 Task: For heading Use EB Garamond with yellow colour & bold.  font size for heading18,  'Change the font style of data to'EB Garamond and font size to 9,  Change the alignment of both headline & data to Align center.  In the sheet  BudgetPlan analysisbook
Action: Mouse moved to (51, 128)
Screenshot: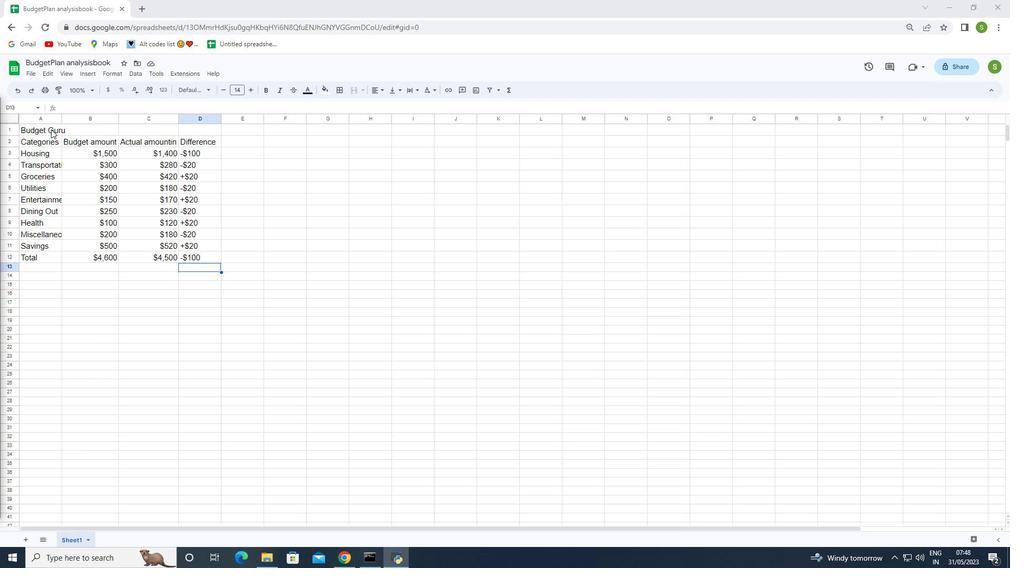 
Action: Mouse pressed left at (51, 128)
Screenshot: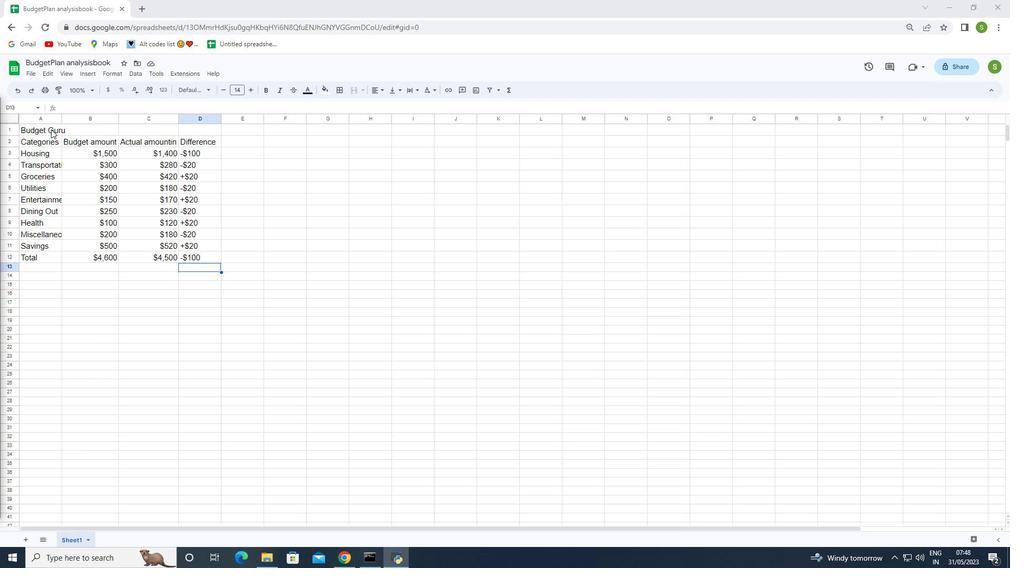 
Action: Mouse moved to (183, 87)
Screenshot: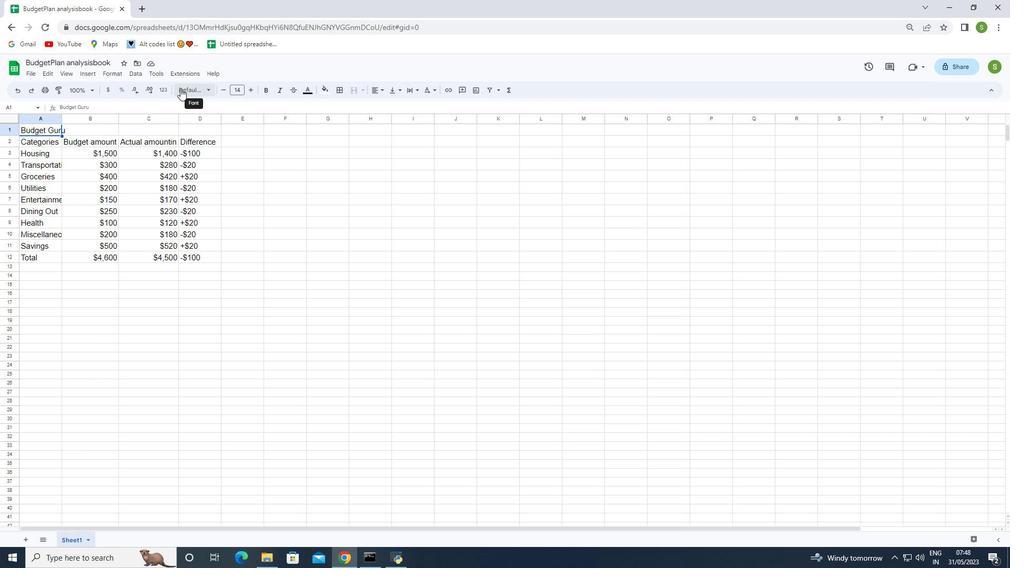 
Action: Mouse pressed left at (183, 87)
Screenshot: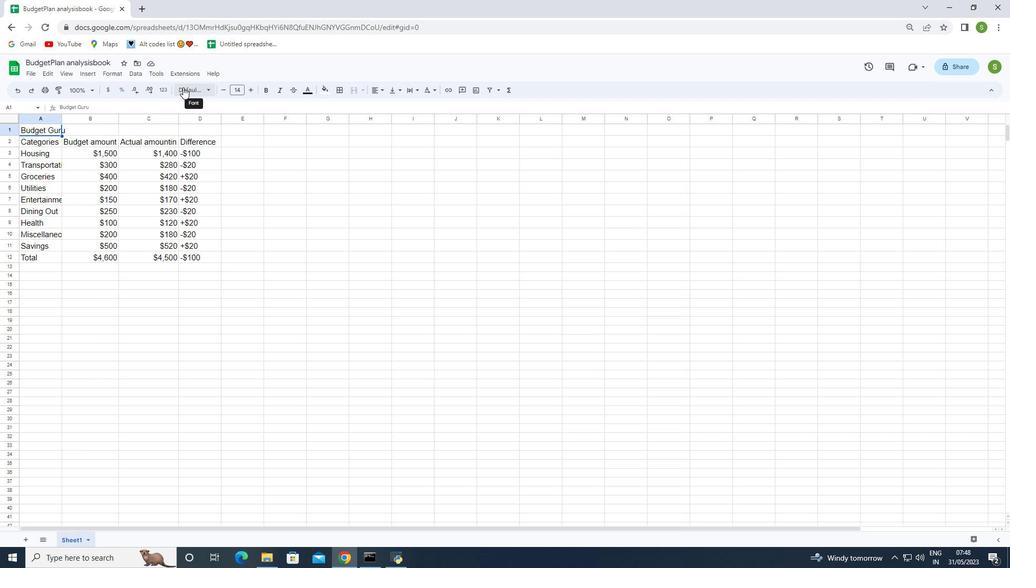 
Action: Mouse moved to (212, 443)
Screenshot: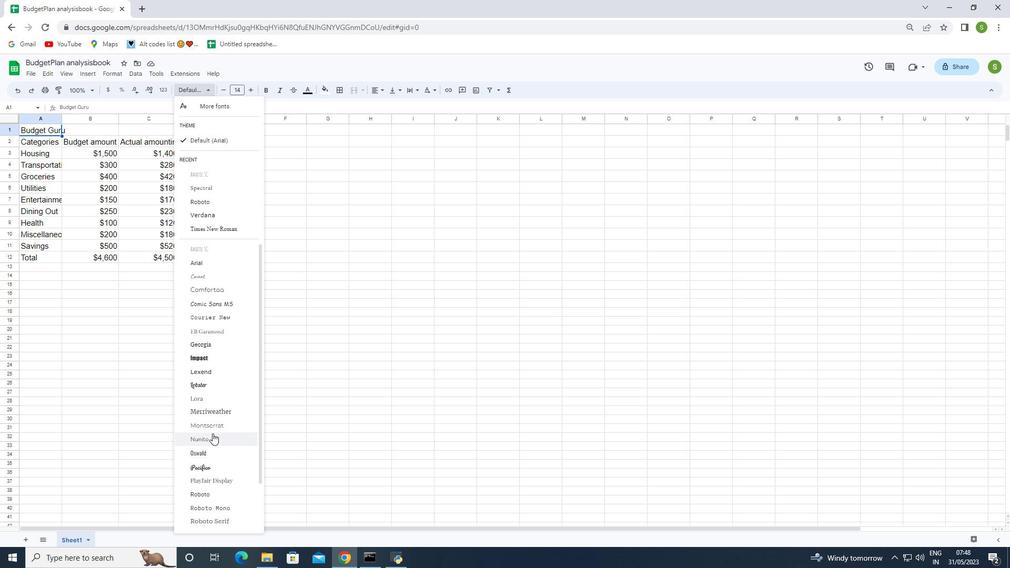 
Action: Mouse scrolled (212, 443) with delta (0, 0)
Screenshot: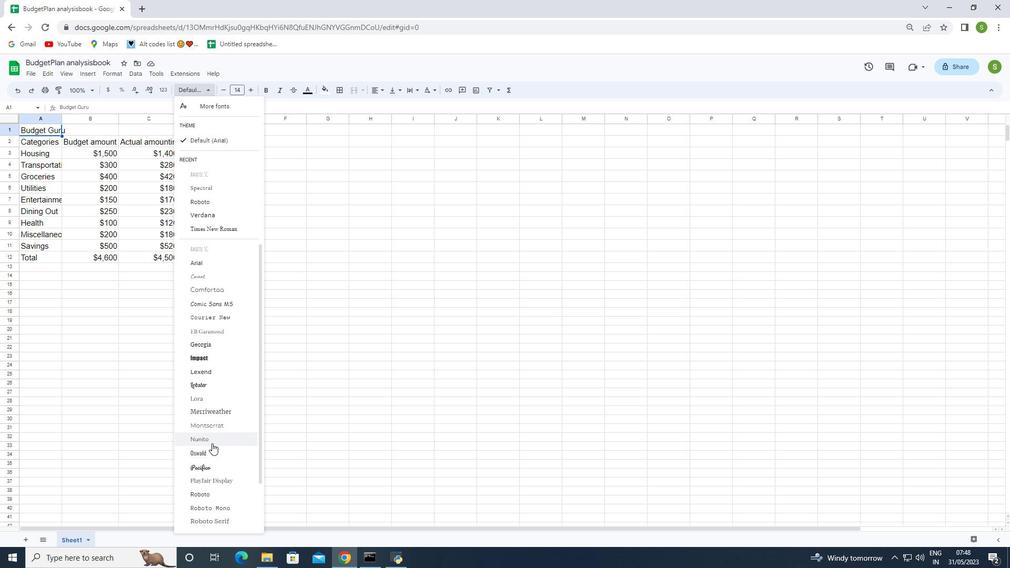 
Action: Mouse scrolled (212, 443) with delta (0, 0)
Screenshot: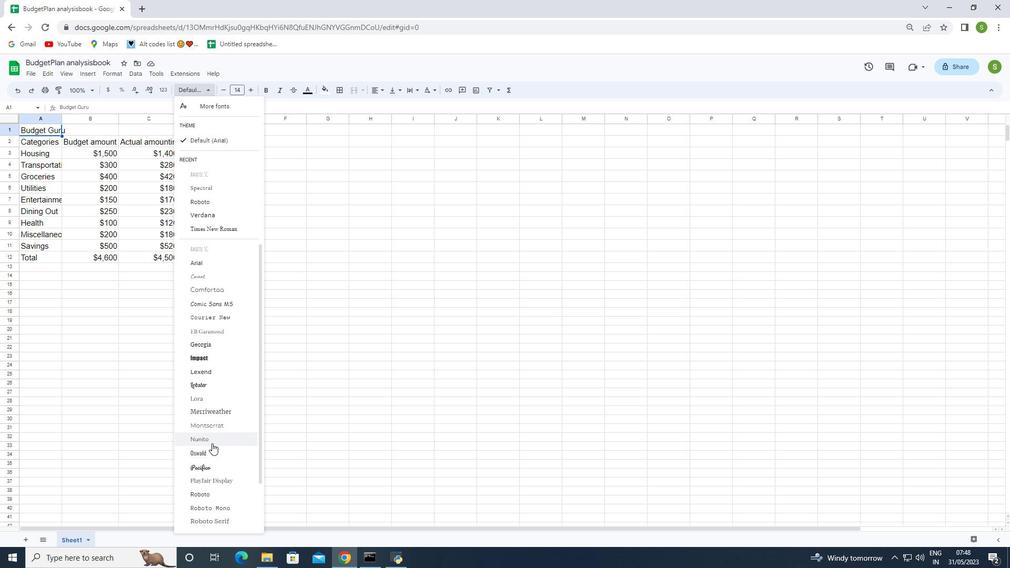 
Action: Mouse scrolled (212, 443) with delta (0, 0)
Screenshot: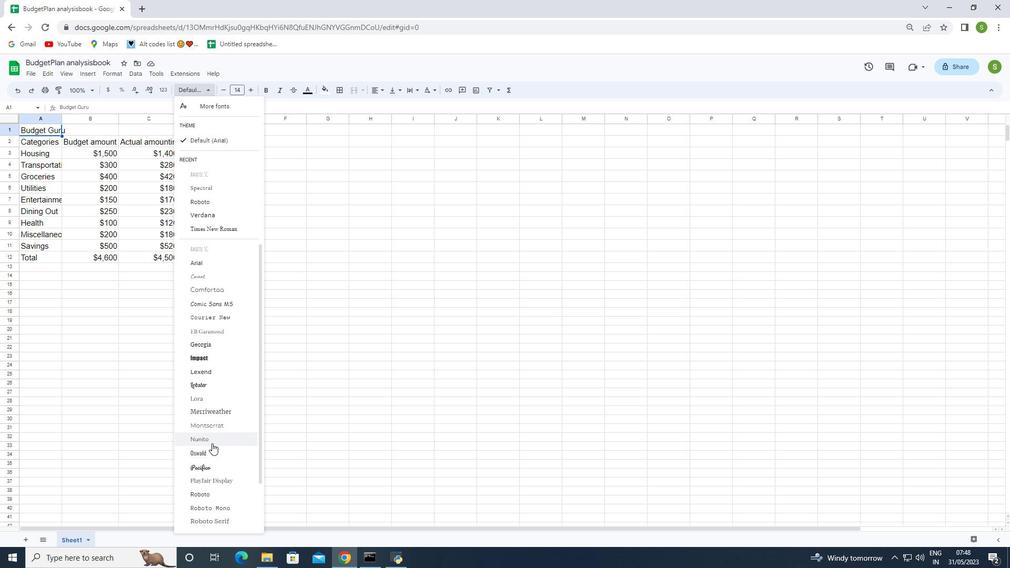 
Action: Mouse scrolled (212, 443) with delta (0, 0)
Screenshot: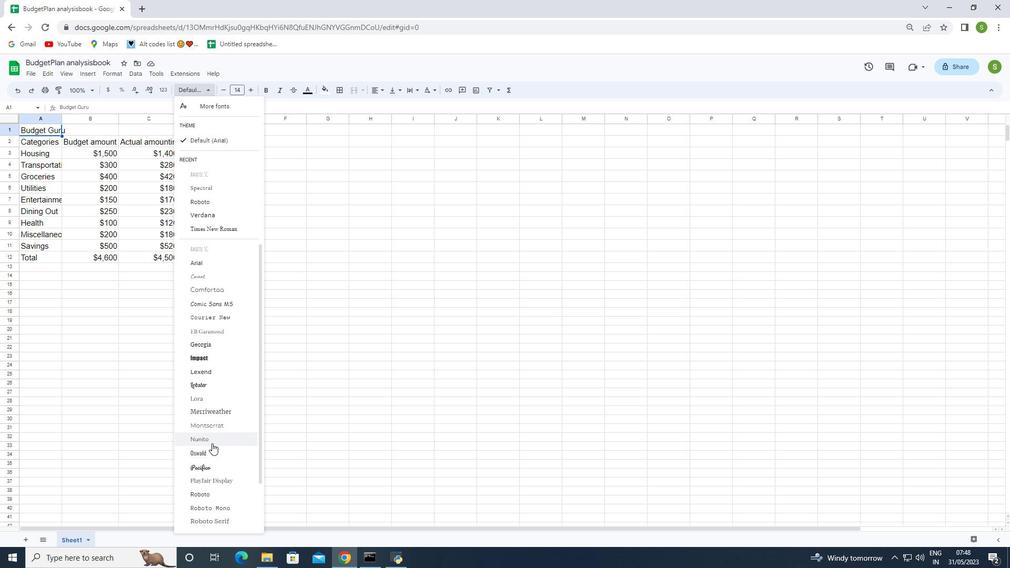 
Action: Mouse scrolled (212, 443) with delta (0, 0)
Screenshot: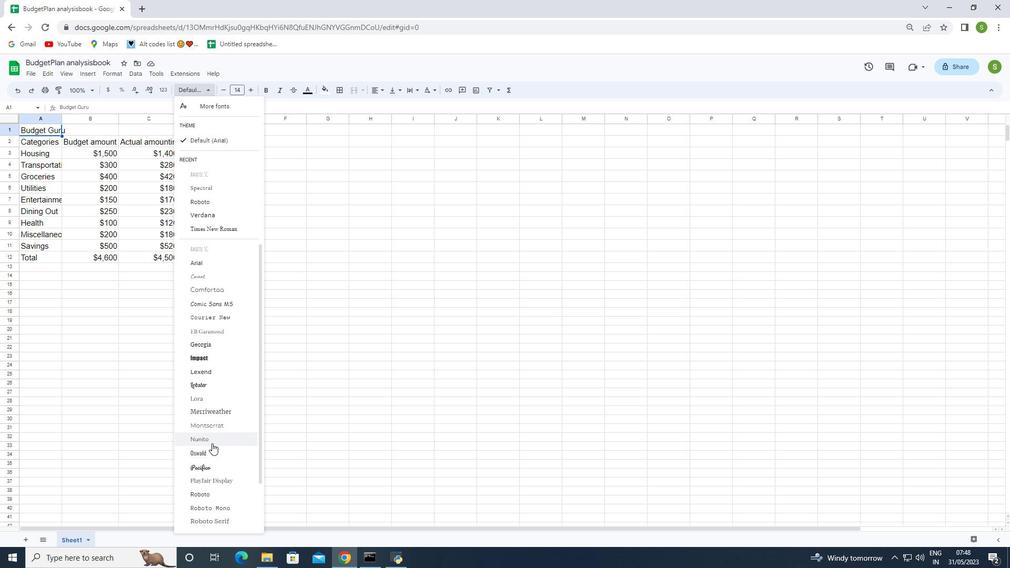 
Action: Mouse scrolled (212, 443) with delta (0, 0)
Screenshot: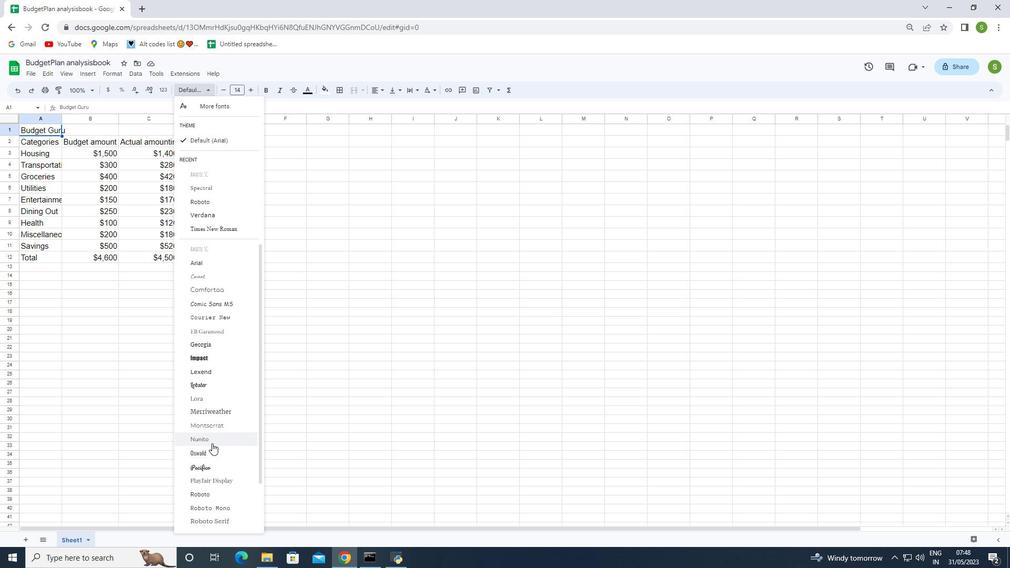 
Action: Mouse scrolled (212, 443) with delta (0, 0)
Screenshot: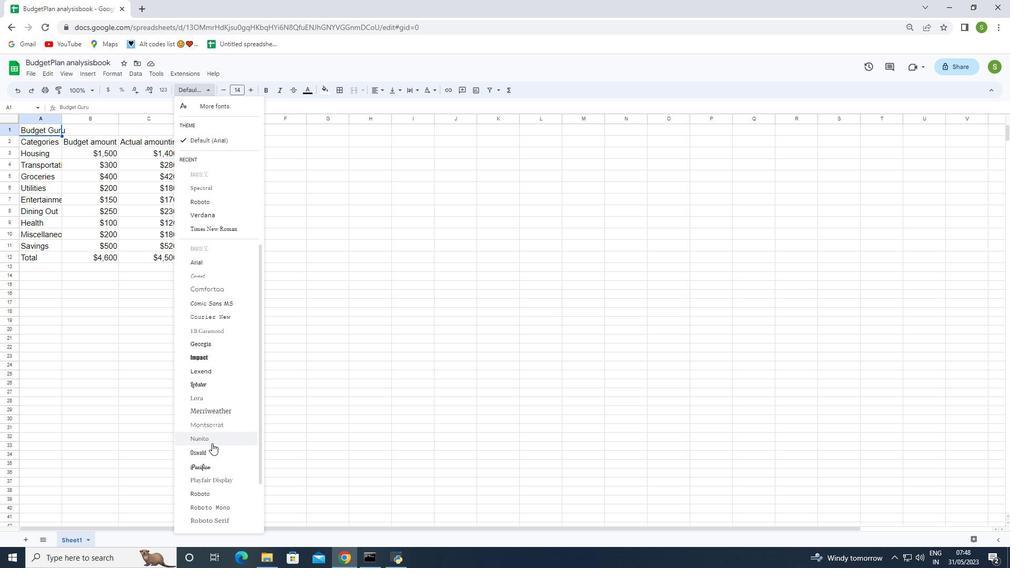 
Action: Mouse moved to (230, 274)
Screenshot: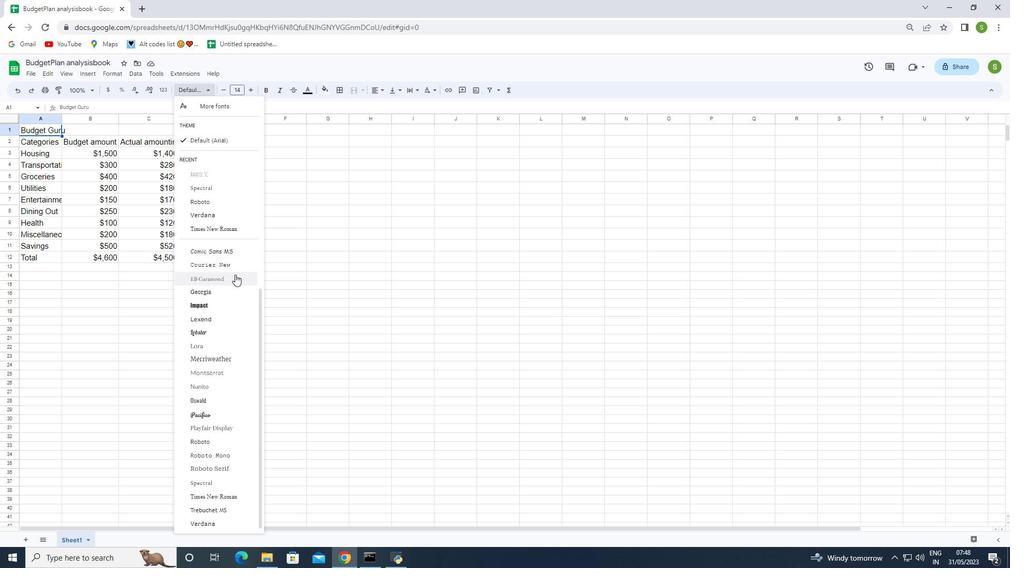 
Action: Mouse scrolled (230, 274) with delta (0, 0)
Screenshot: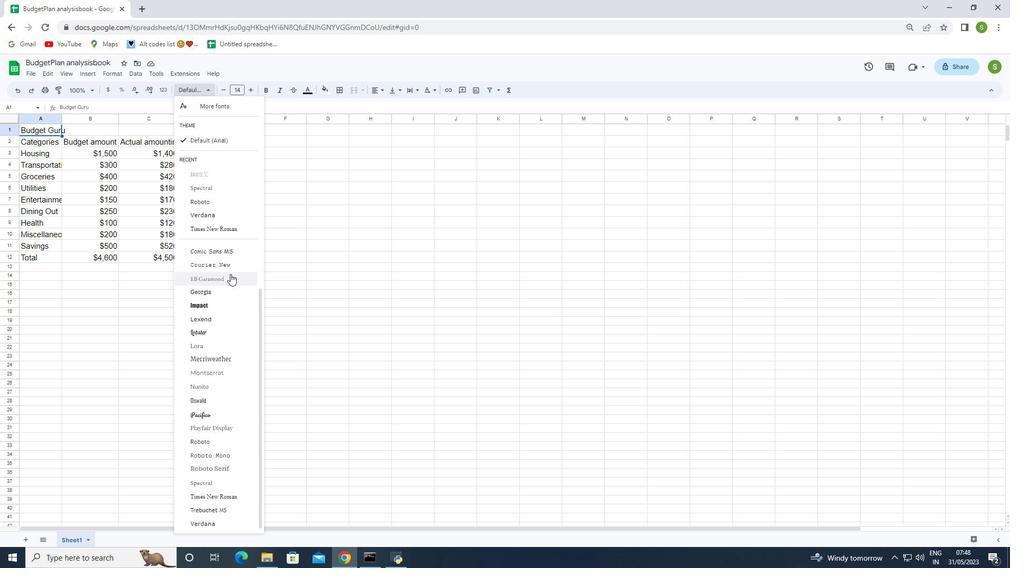 
Action: Mouse moved to (227, 322)
Screenshot: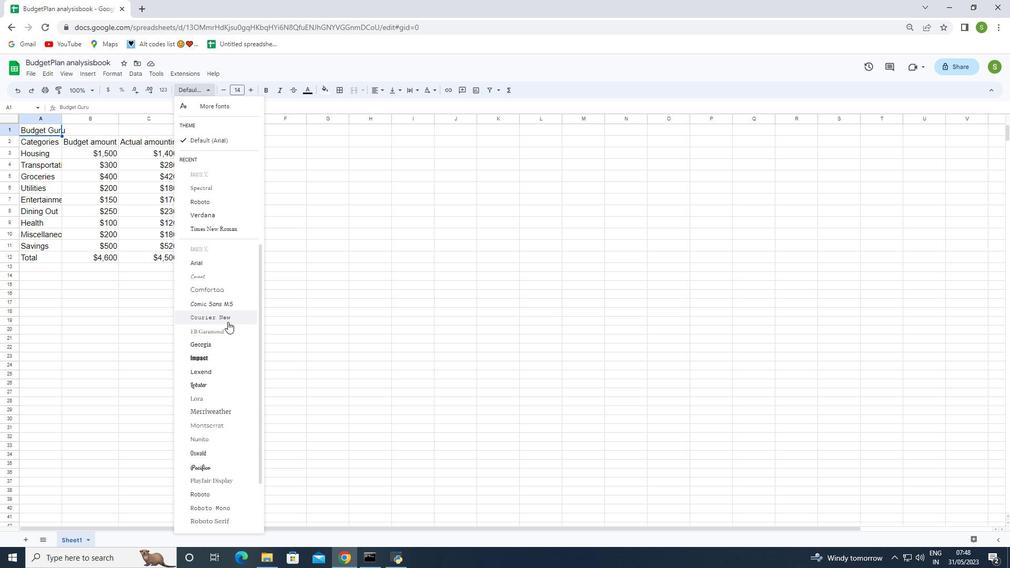 
Action: Mouse scrolled (227, 322) with delta (0, 0)
Screenshot: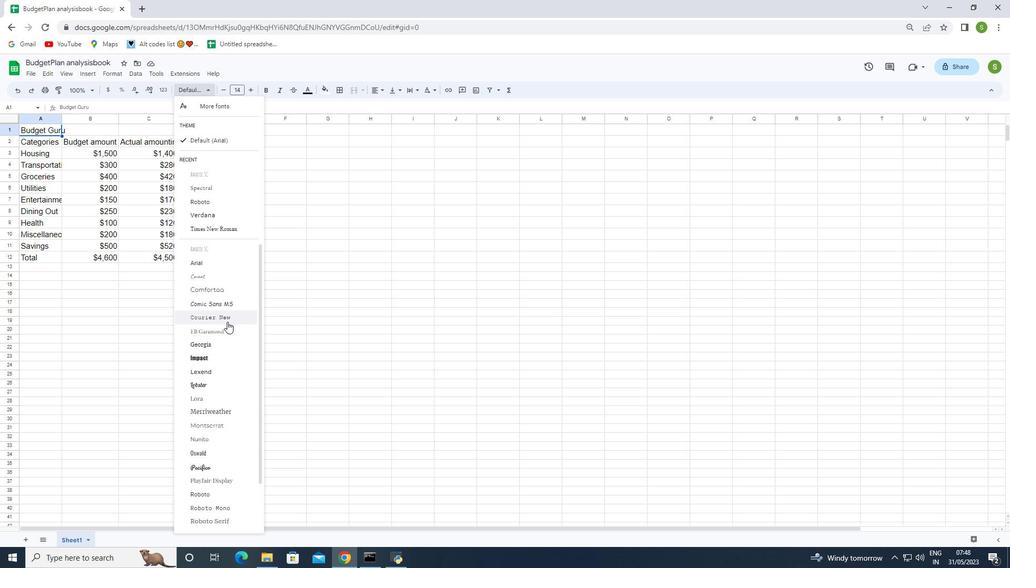 
Action: Mouse scrolled (227, 322) with delta (0, 0)
Screenshot: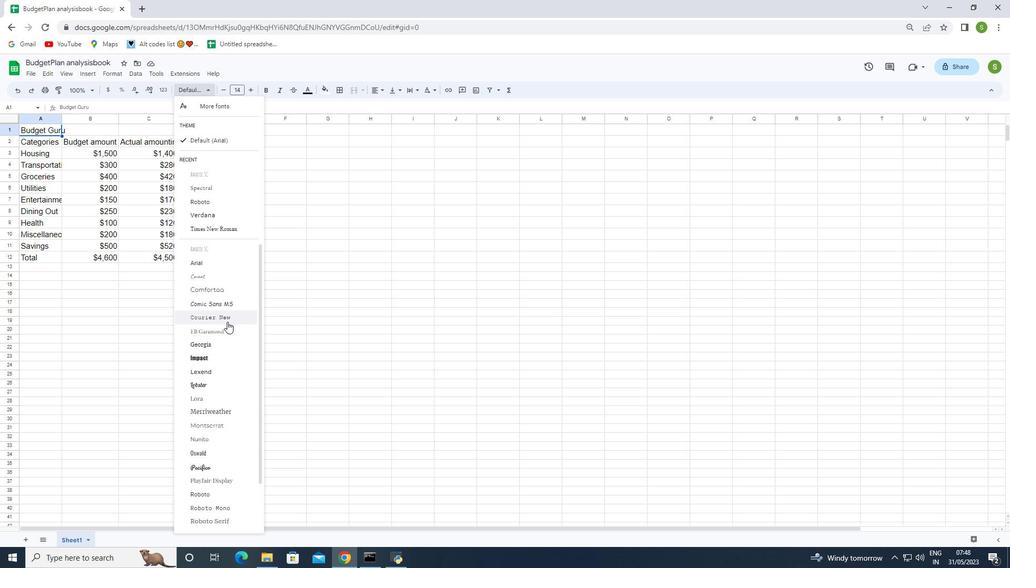 
Action: Mouse scrolled (227, 322) with delta (0, 0)
Screenshot: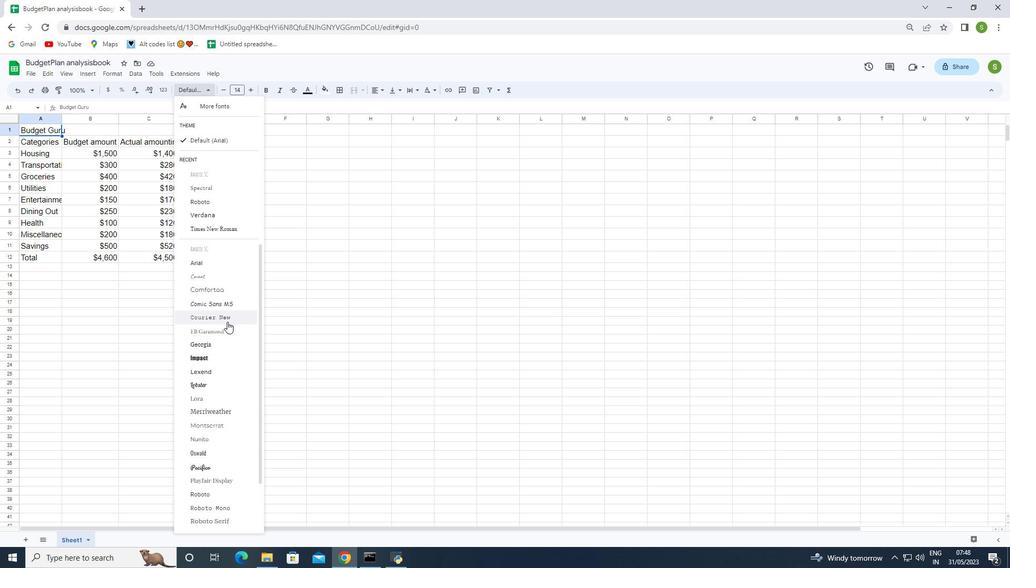 
Action: Mouse moved to (209, 330)
Screenshot: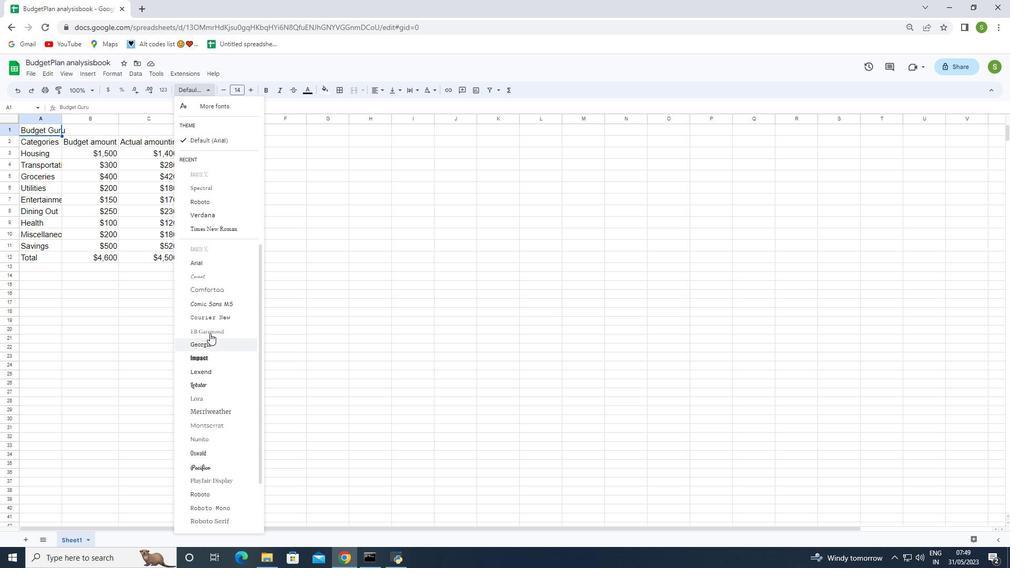 
Action: Mouse pressed left at (209, 330)
Screenshot: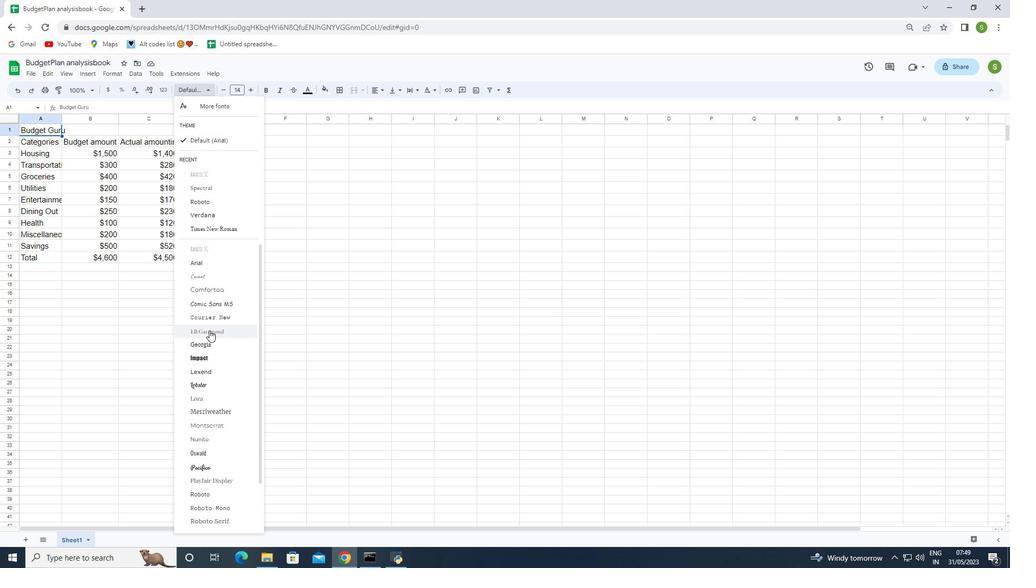 
Action: Mouse moved to (309, 92)
Screenshot: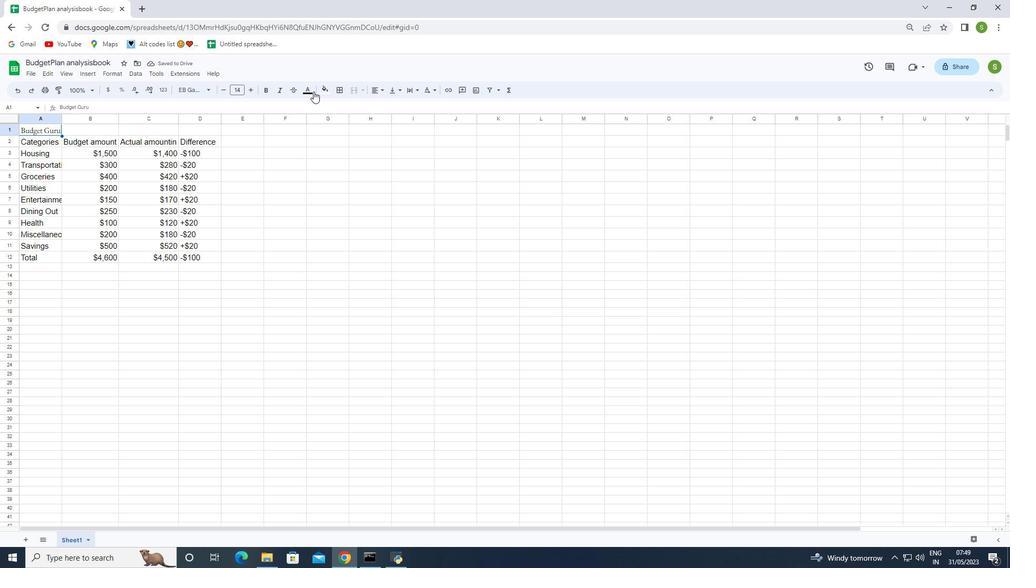 
Action: Mouse pressed left at (309, 92)
Screenshot: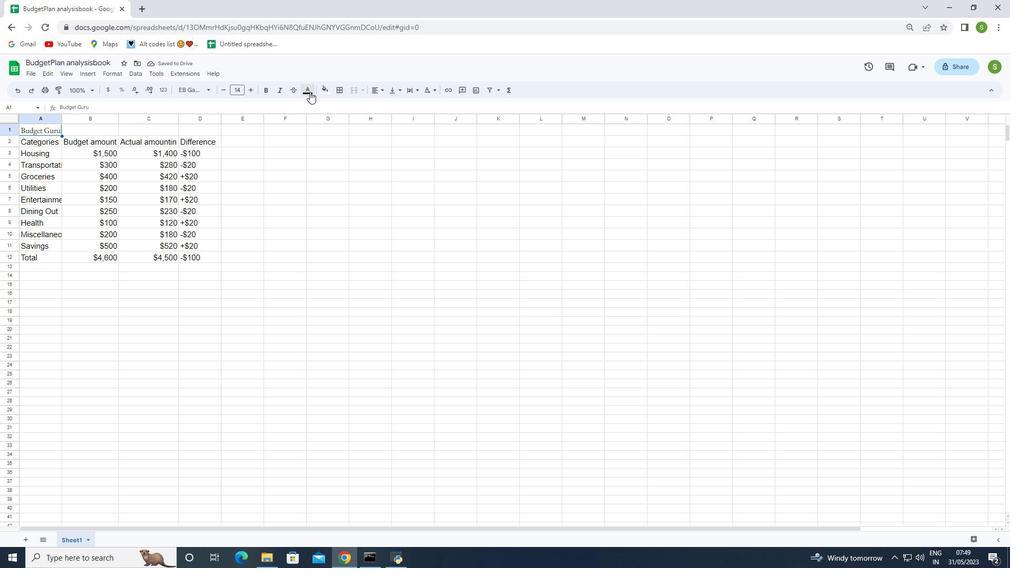 
Action: Mouse moved to (335, 128)
Screenshot: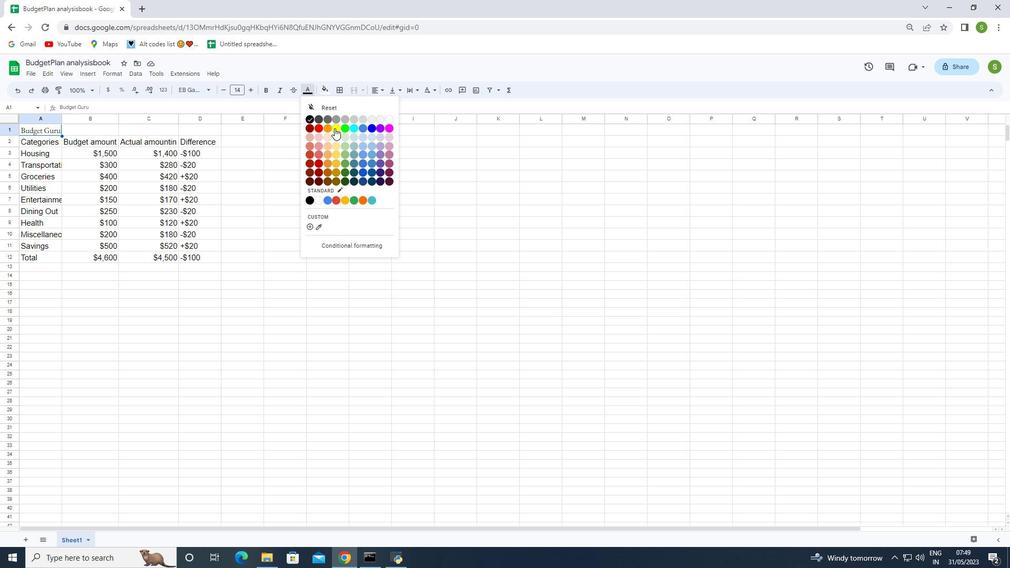 
Action: Mouse pressed left at (335, 128)
Screenshot: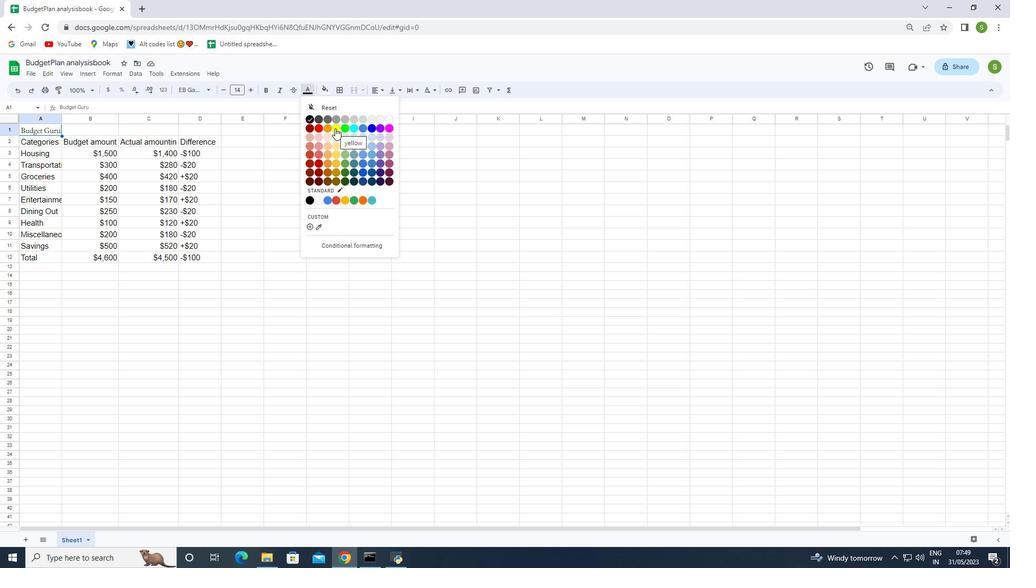 
Action: Mouse moved to (267, 87)
Screenshot: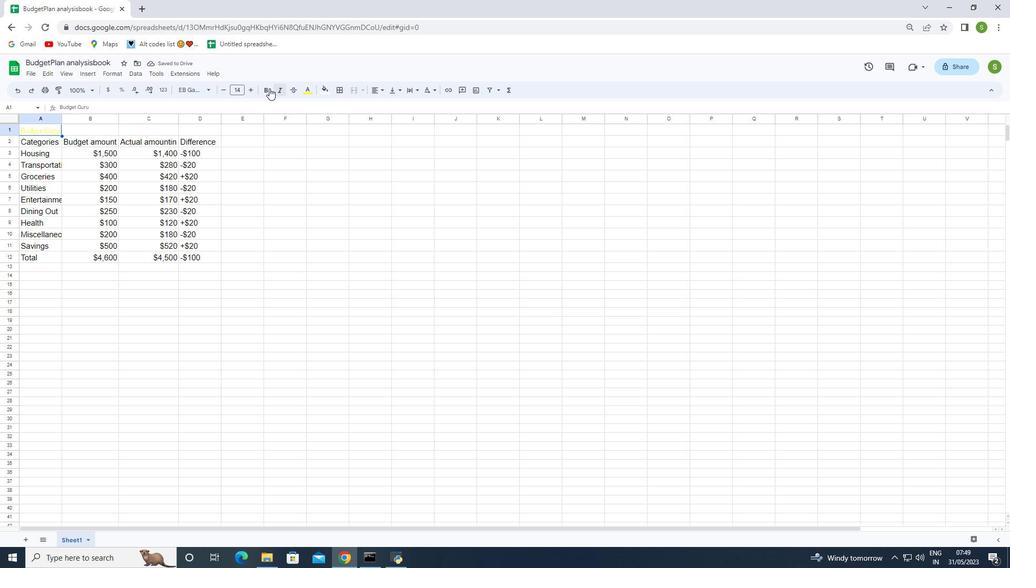 
Action: Mouse pressed left at (267, 87)
Screenshot: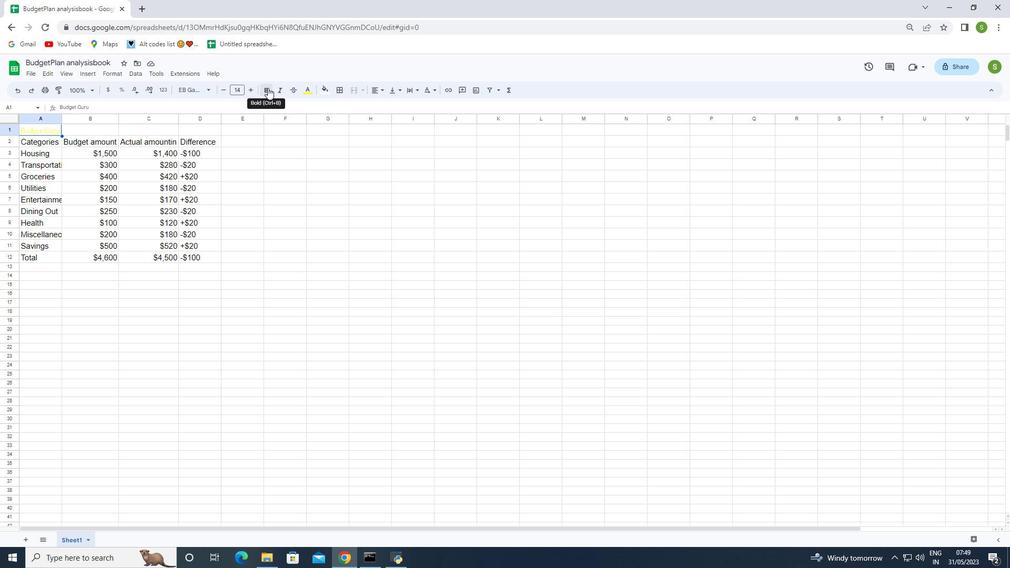 
Action: Mouse moved to (250, 87)
Screenshot: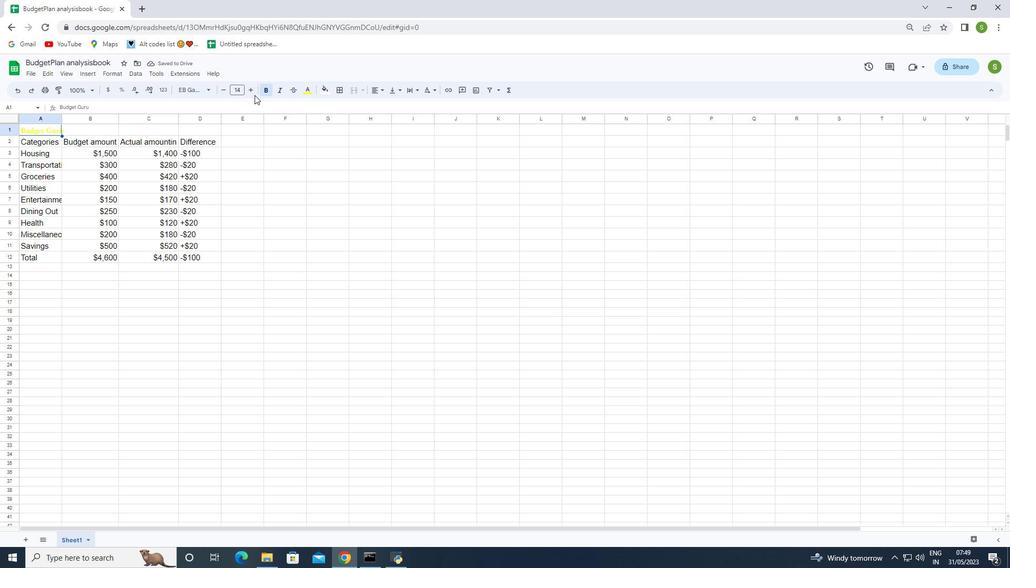
Action: Mouse pressed left at (250, 87)
Screenshot: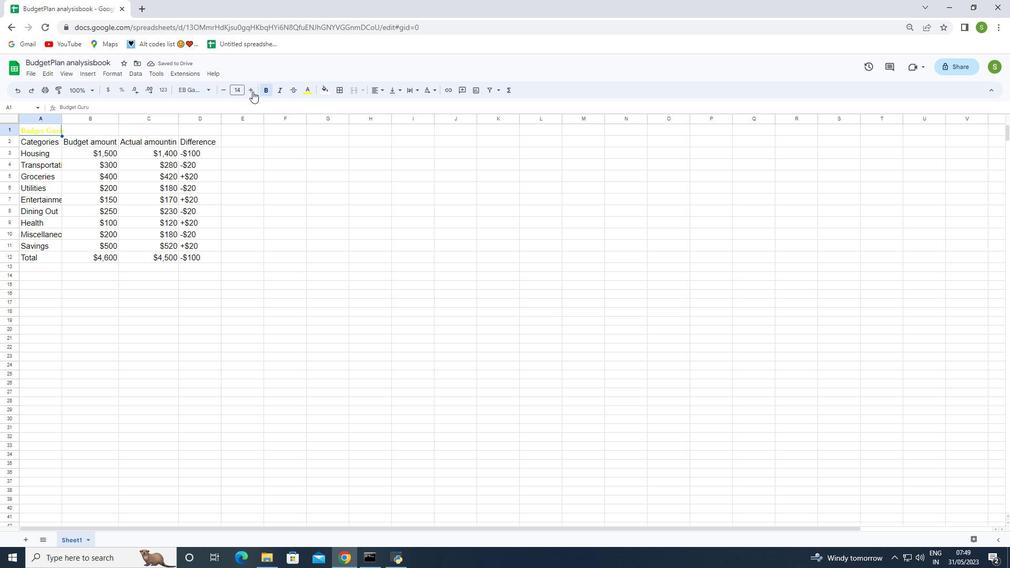 
Action: Mouse pressed left at (250, 87)
Screenshot: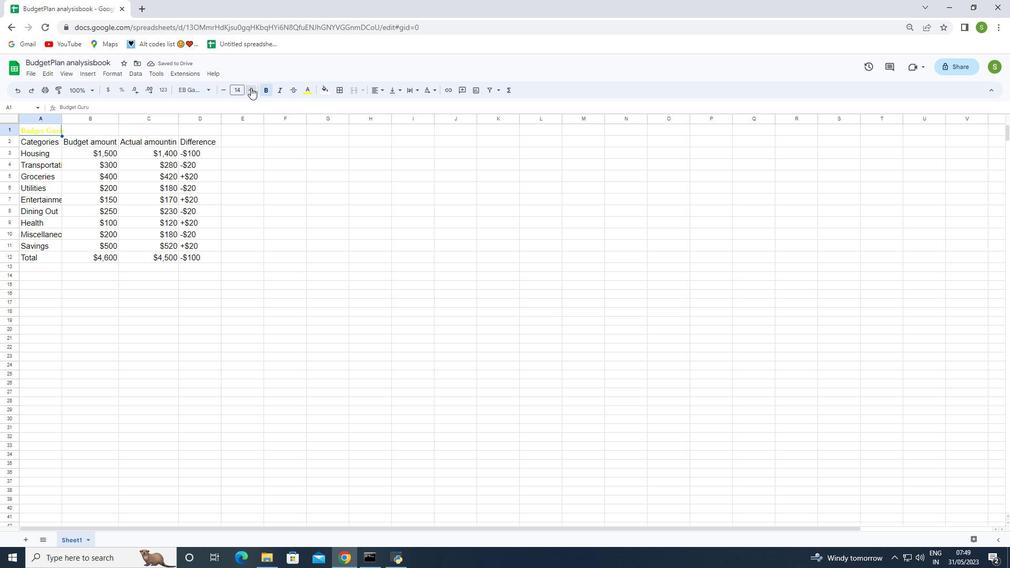 
Action: Mouse pressed left at (250, 87)
Screenshot: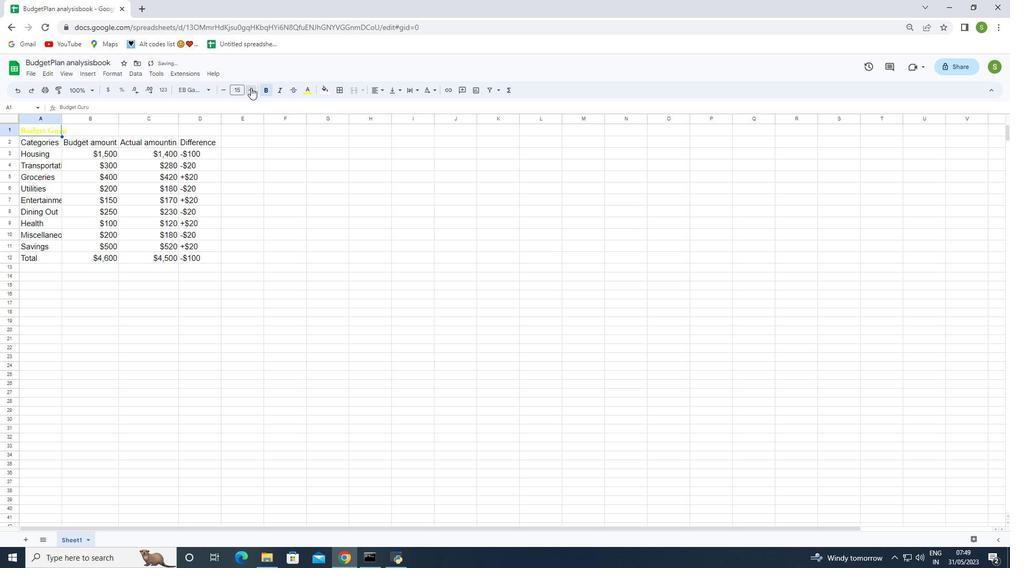 
Action: Mouse pressed left at (250, 87)
Screenshot: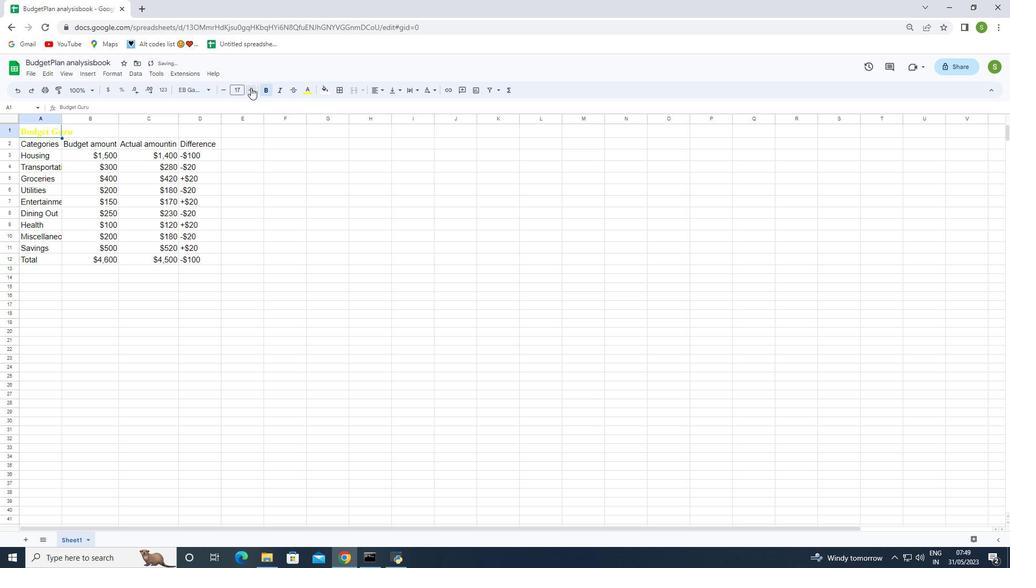 
Action: Mouse pressed left at (250, 87)
Screenshot: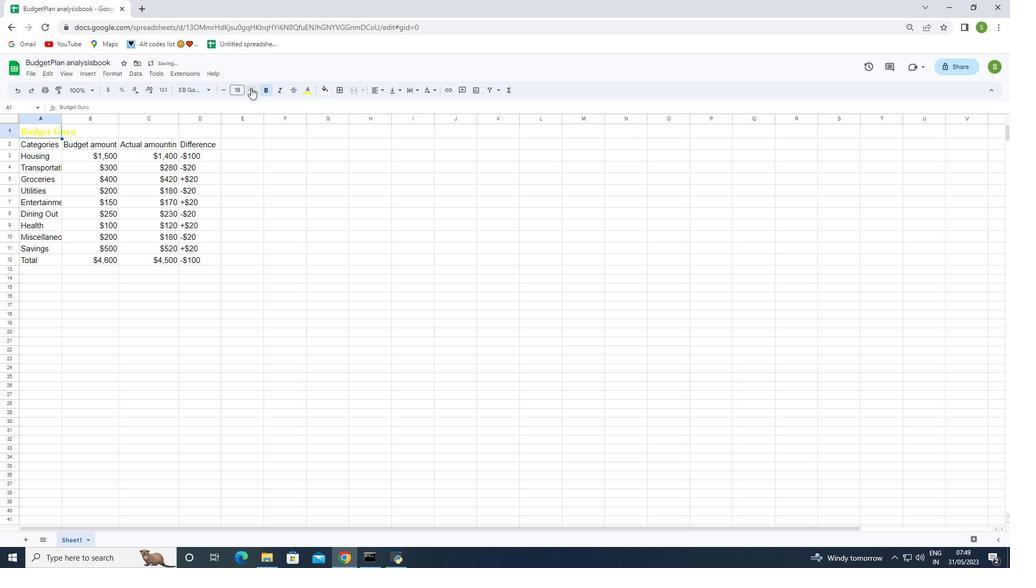 
Action: Mouse moved to (224, 89)
Screenshot: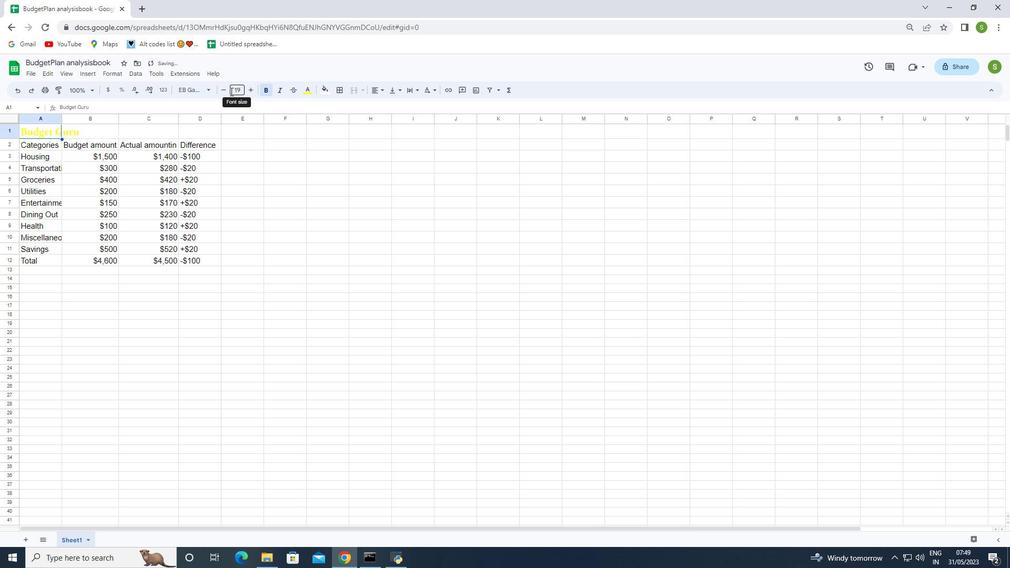 
Action: Mouse pressed left at (224, 89)
Screenshot: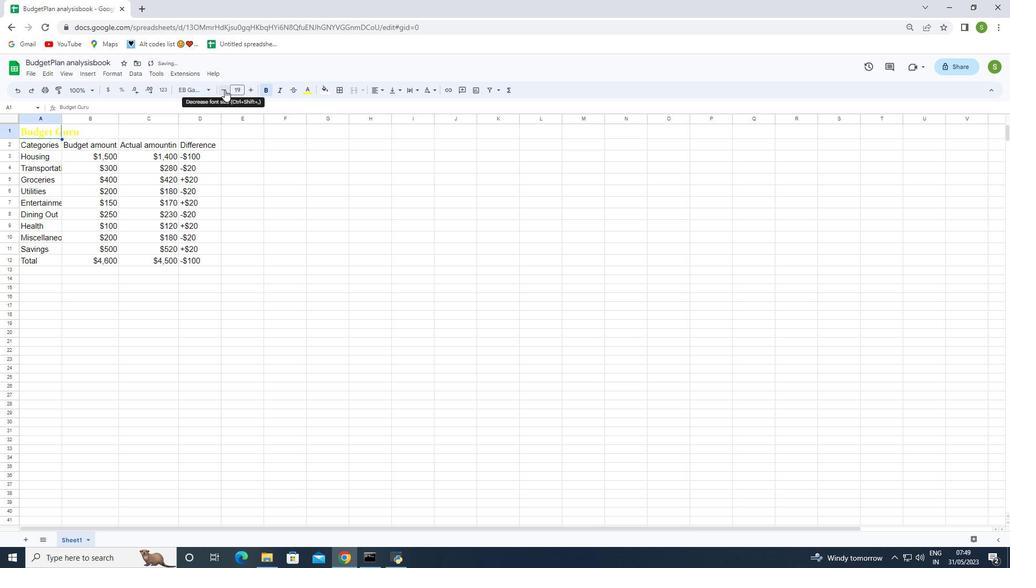 
Action: Mouse moved to (37, 142)
Screenshot: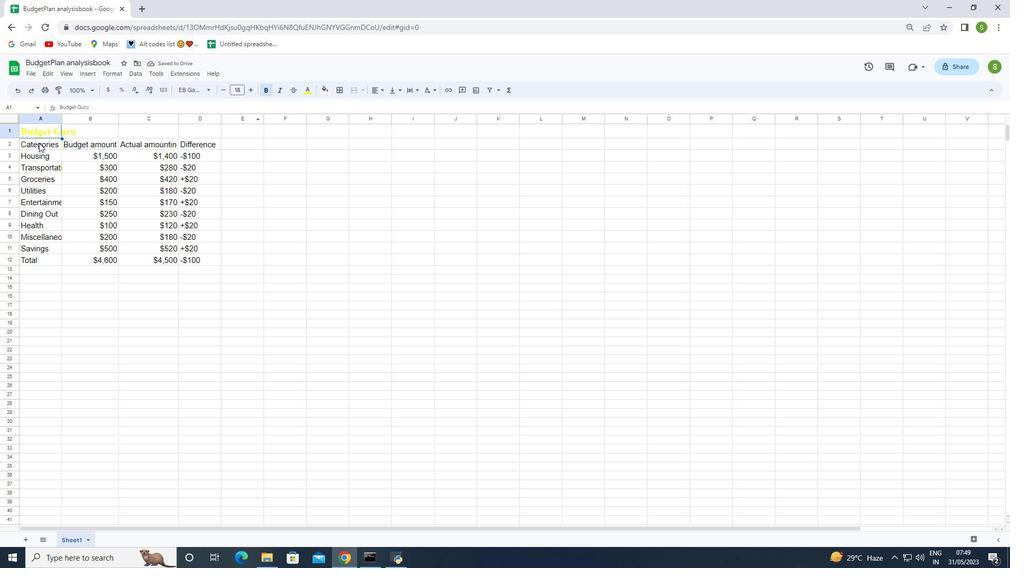 
Action: Mouse pressed left at (37, 142)
Screenshot: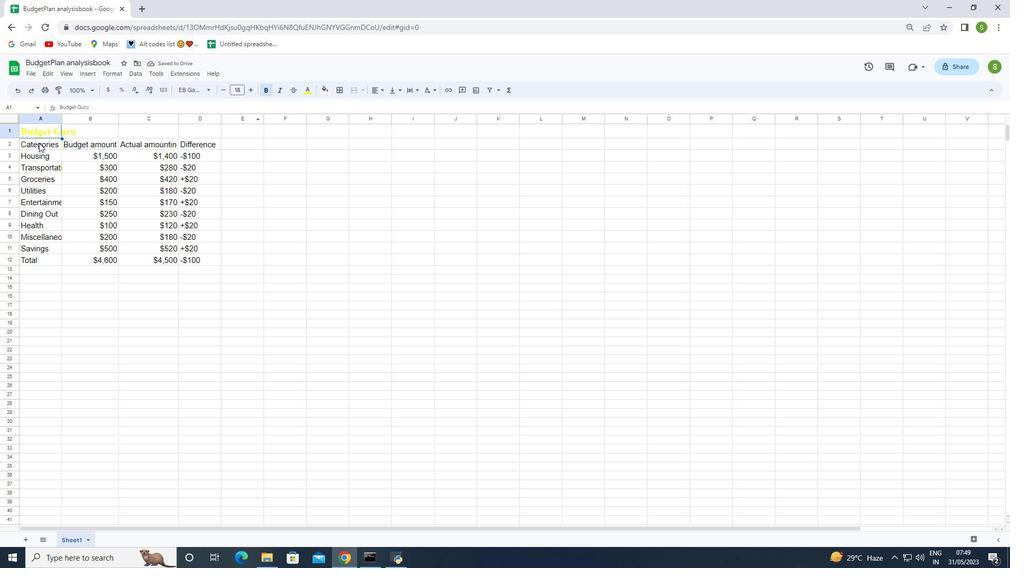 
Action: Mouse moved to (193, 91)
Screenshot: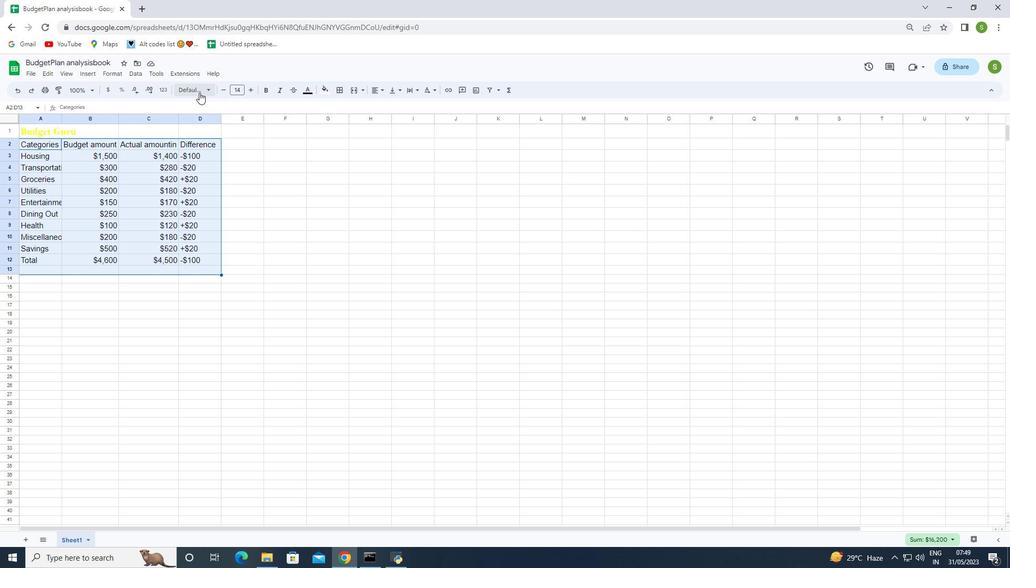 
Action: Mouse pressed left at (193, 91)
Screenshot: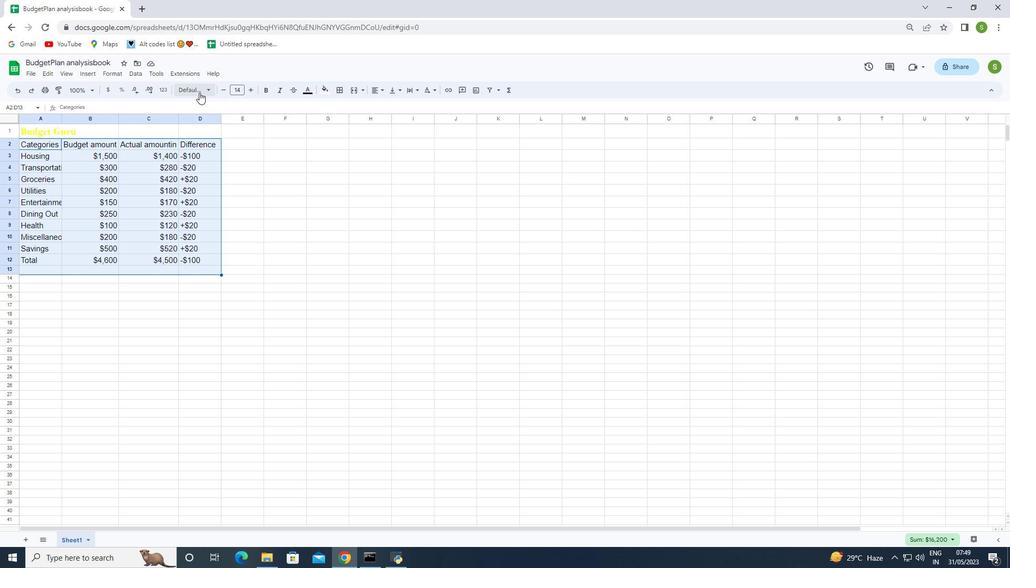 
Action: Mouse moved to (202, 178)
Screenshot: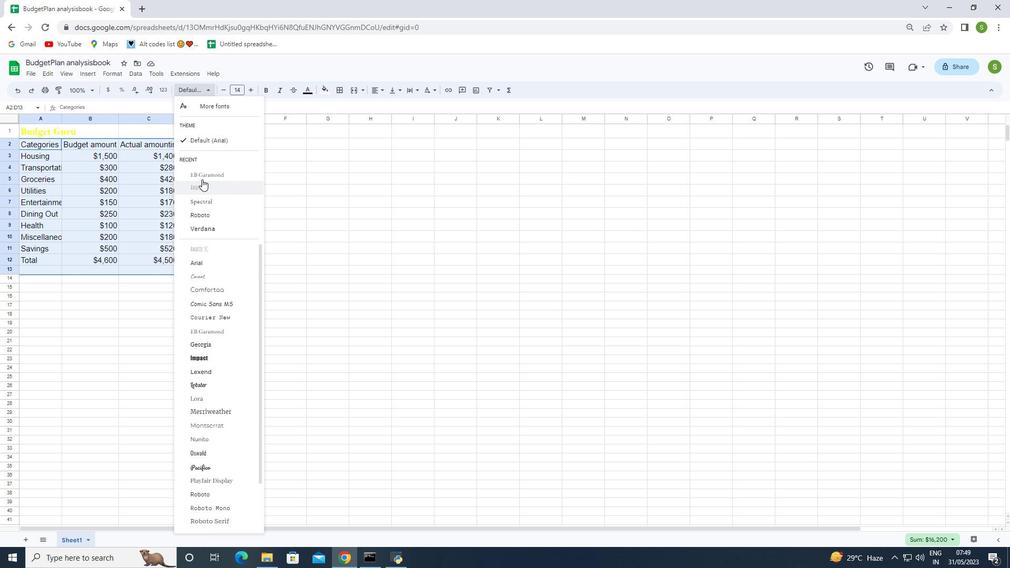 
Action: Mouse pressed left at (202, 178)
Screenshot: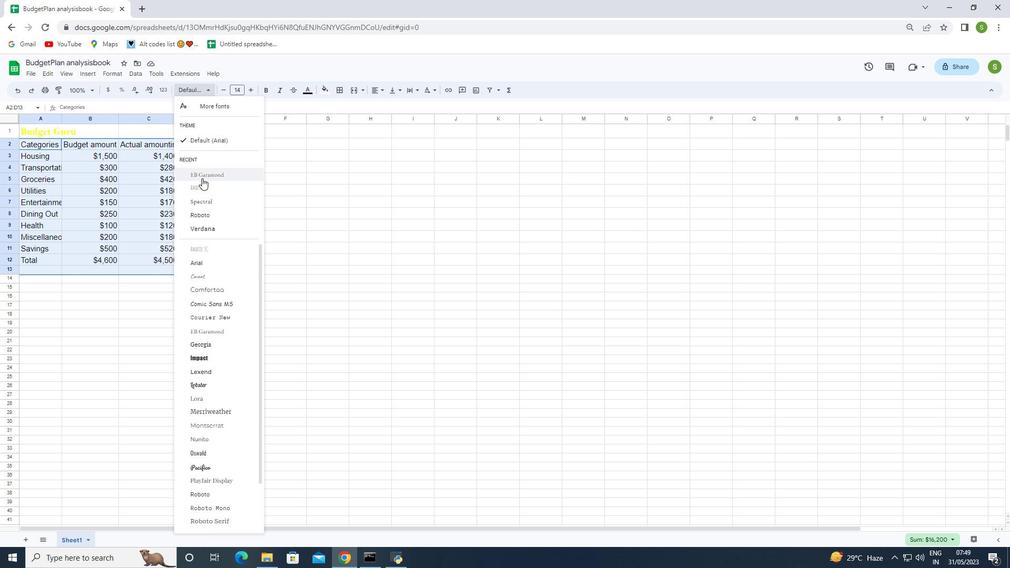 
Action: Mouse moved to (217, 92)
Screenshot: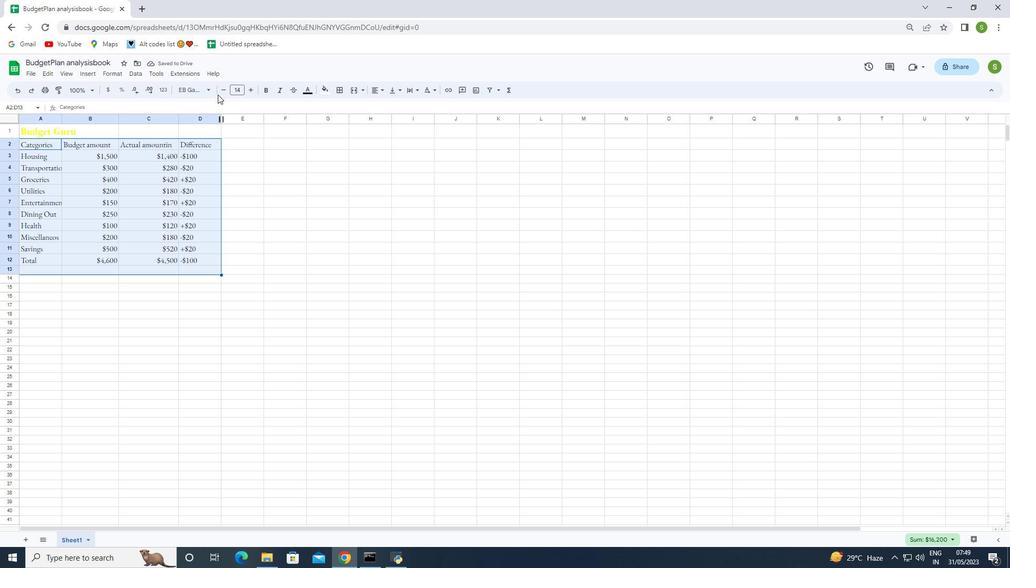 
Action: Mouse pressed left at (217, 92)
Screenshot: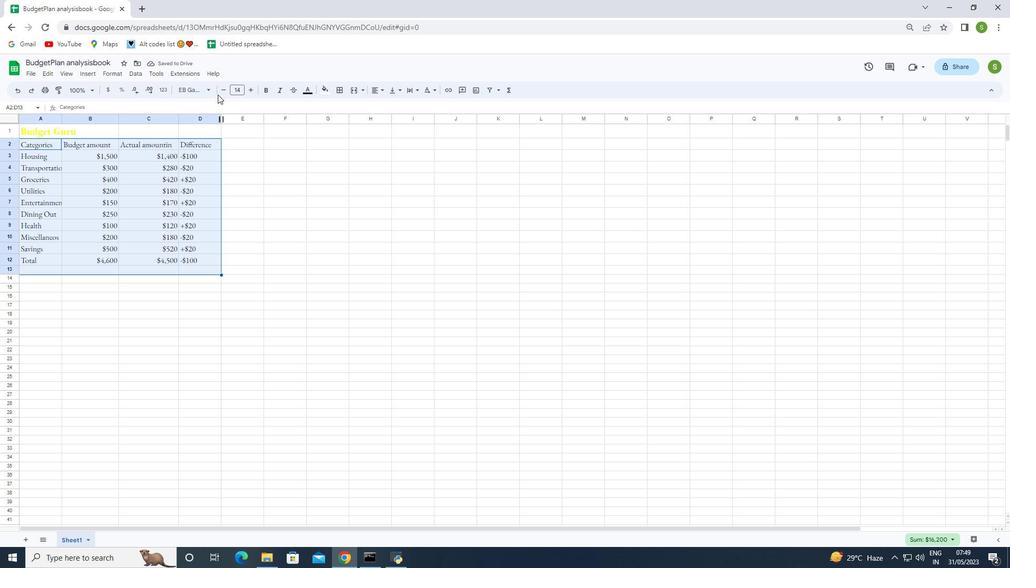 
Action: Mouse moved to (226, 88)
Screenshot: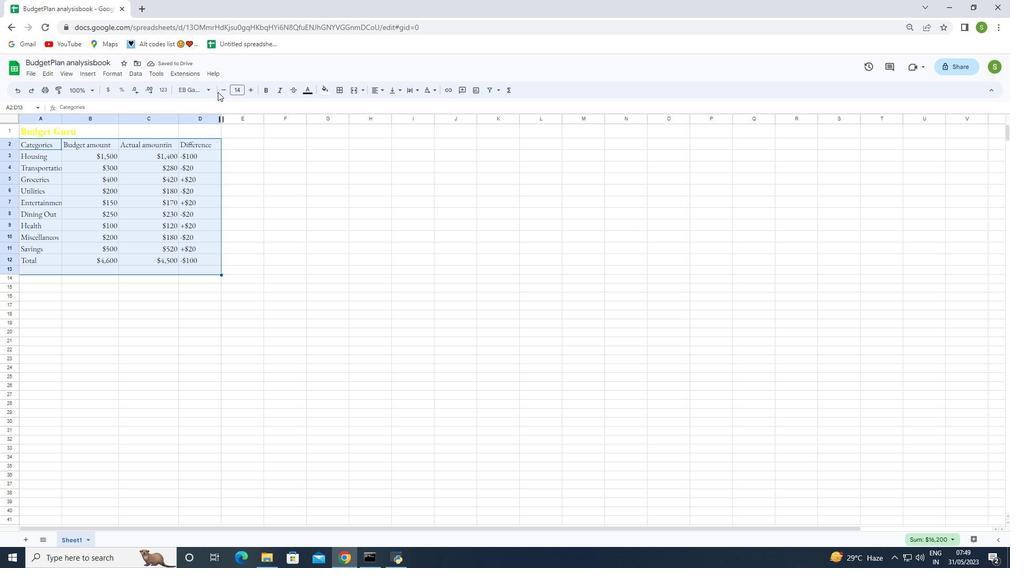 
Action: Mouse pressed left at (226, 88)
Screenshot: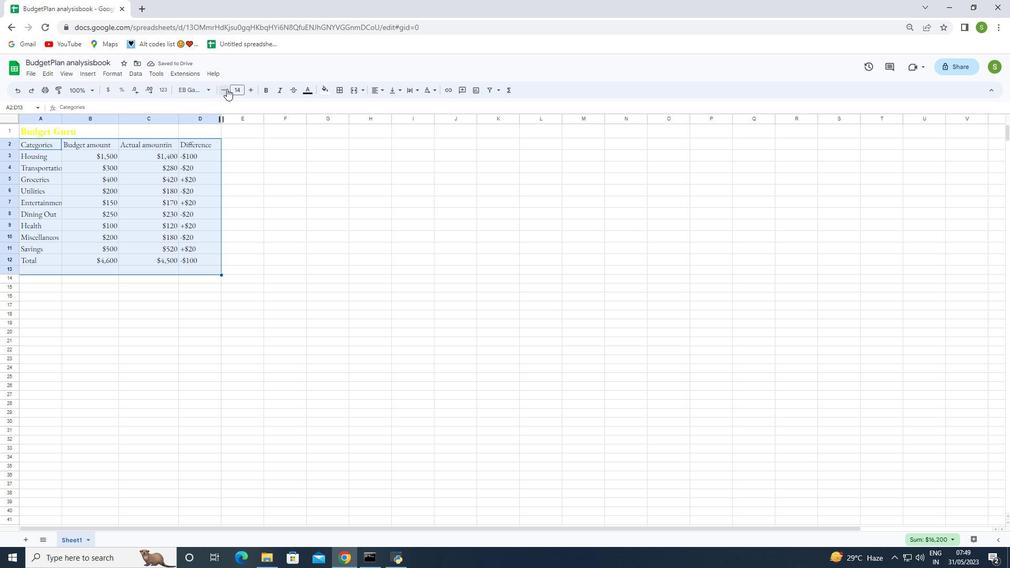 
Action: Mouse moved to (226, 88)
Screenshot: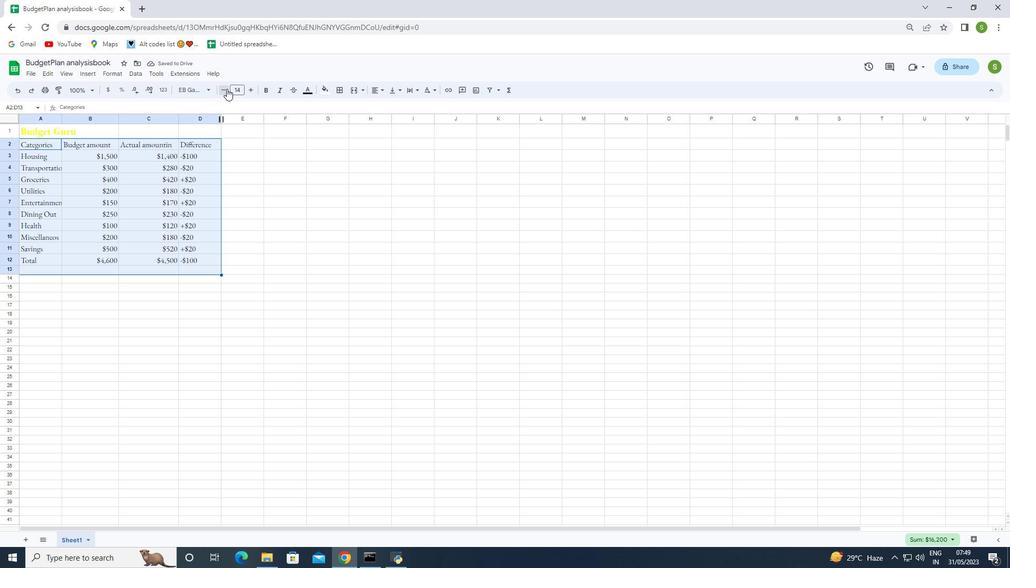 
Action: Mouse pressed left at (226, 88)
Screenshot: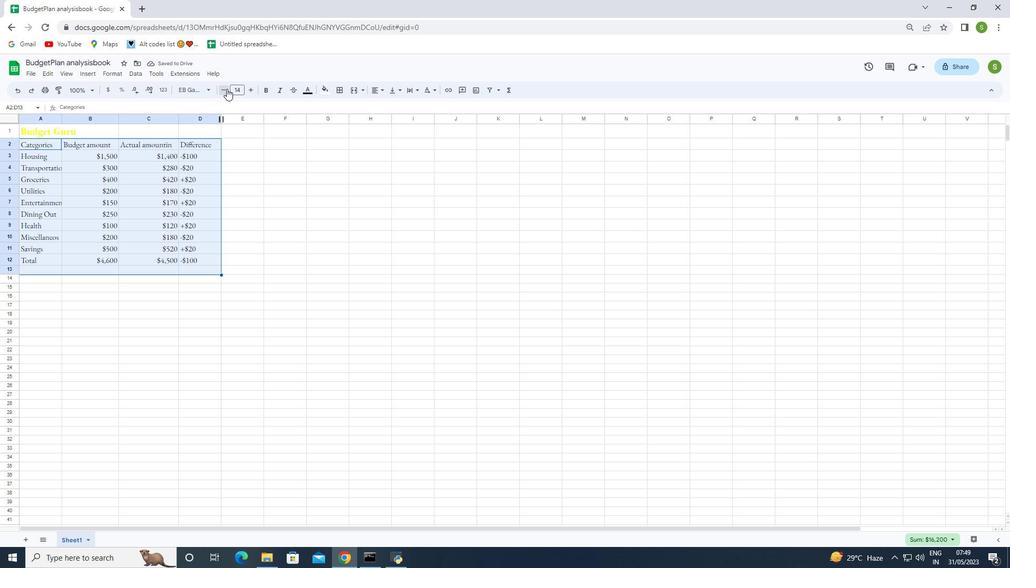 
Action: Mouse pressed left at (226, 88)
Screenshot: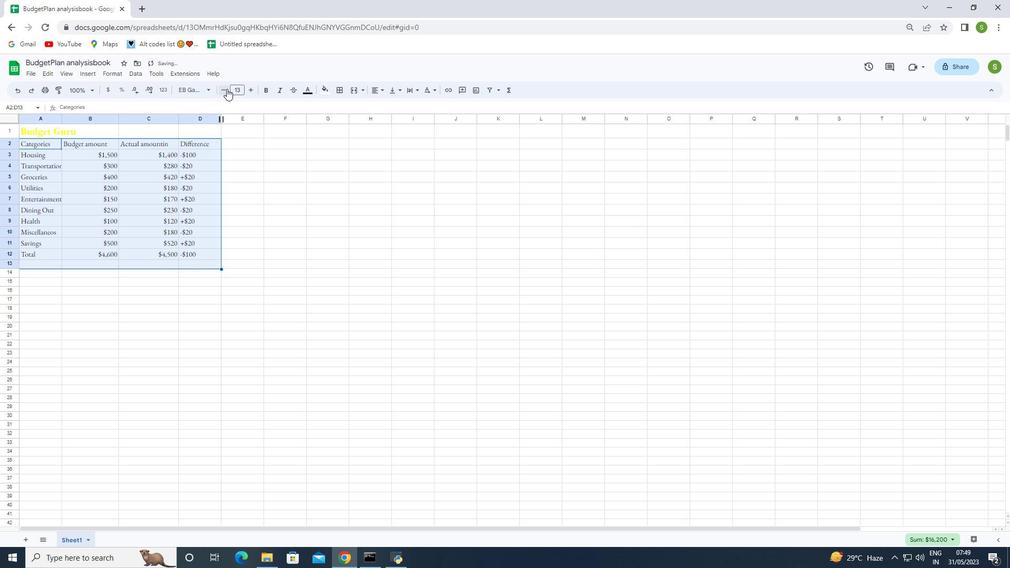
Action: Mouse pressed left at (226, 88)
Screenshot: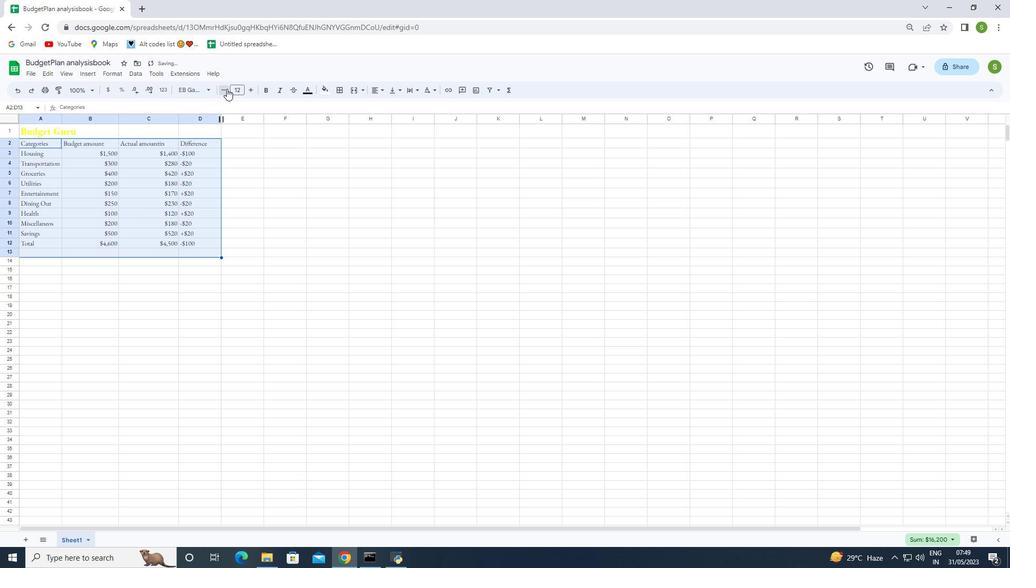 
Action: Mouse pressed left at (226, 88)
Screenshot: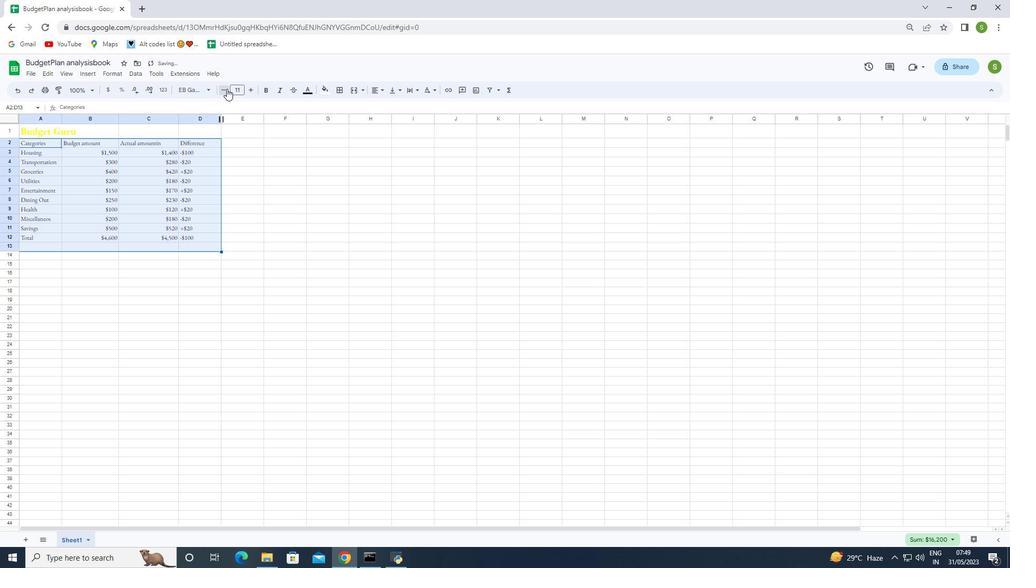 
Action: Mouse moved to (272, 177)
Screenshot: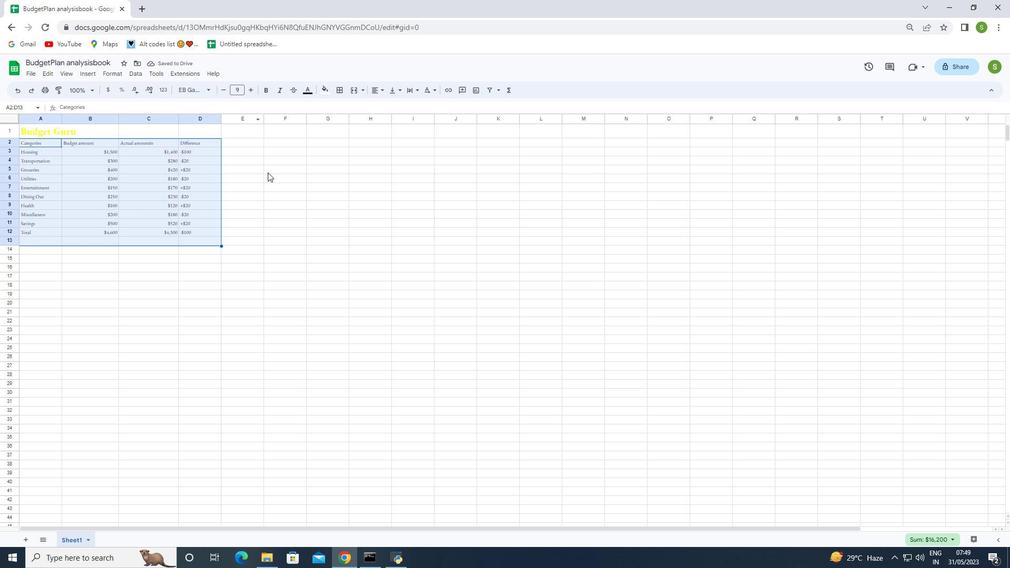 
Action: Mouse pressed left at (272, 177)
Screenshot: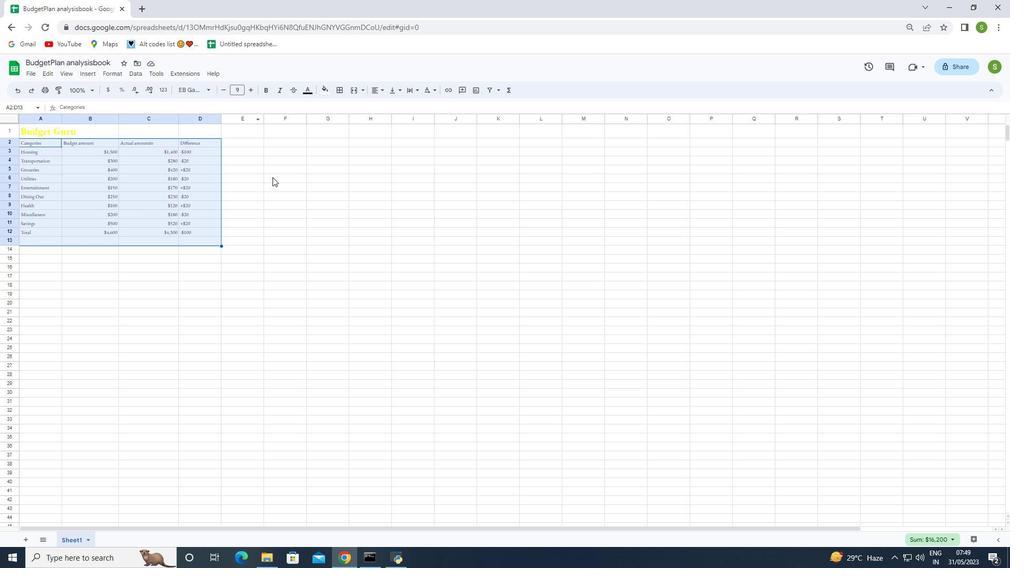 
Action: Mouse moved to (47, 132)
Screenshot: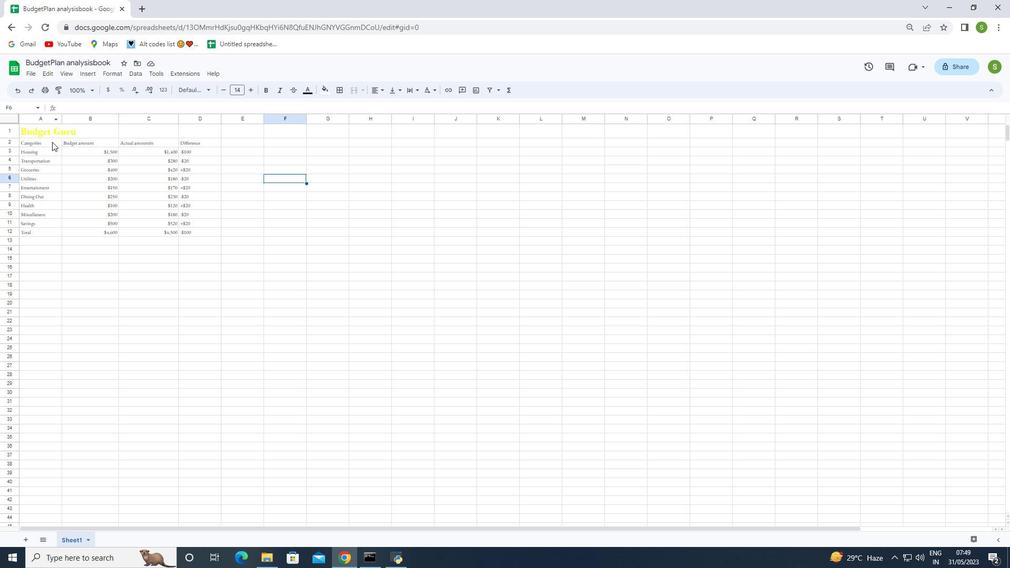 
Action: Mouse pressed left at (47, 132)
Screenshot: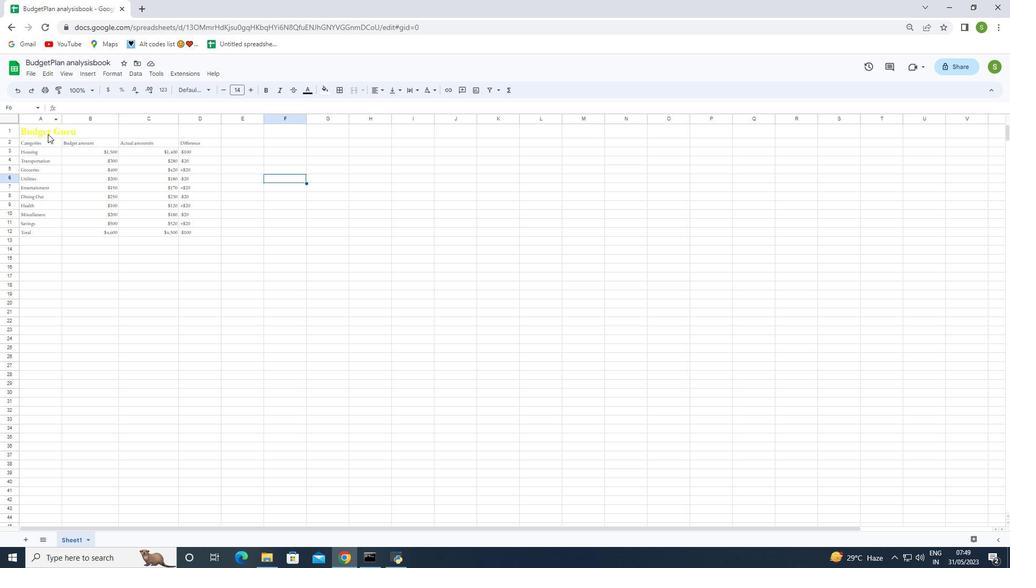 
Action: Mouse moved to (375, 93)
Screenshot: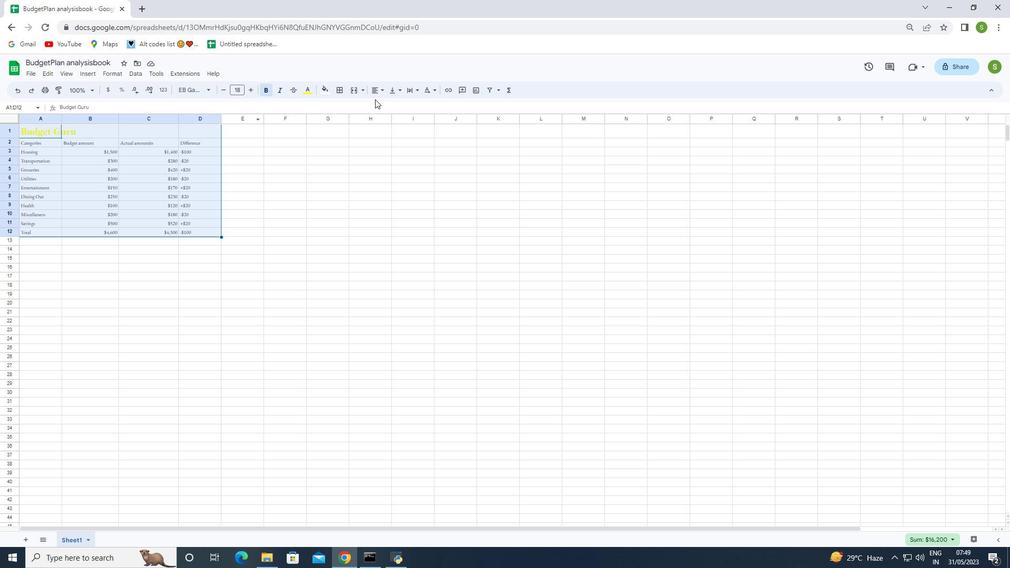 
Action: Mouse pressed left at (375, 93)
Screenshot: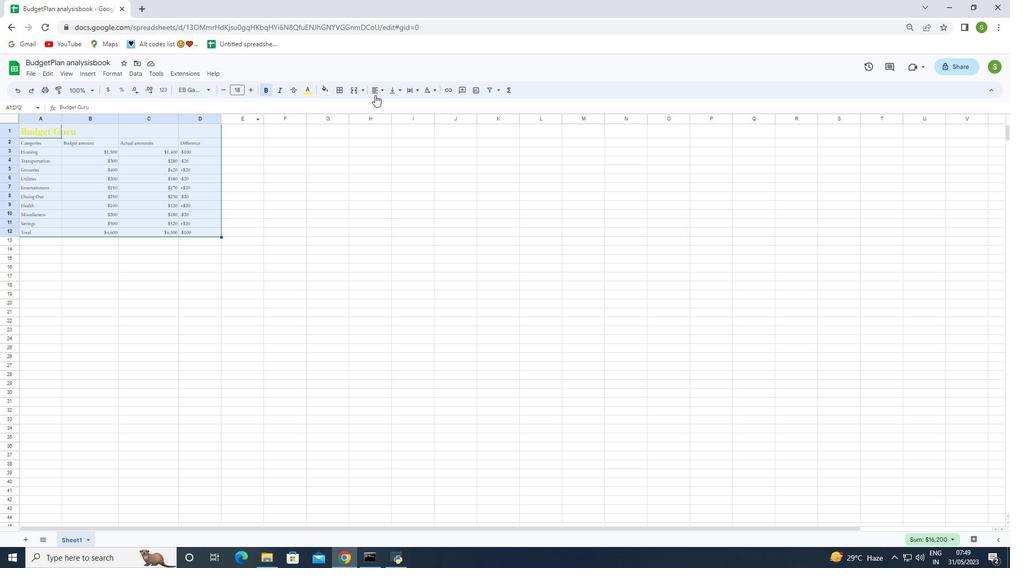 
Action: Mouse moved to (389, 109)
Screenshot: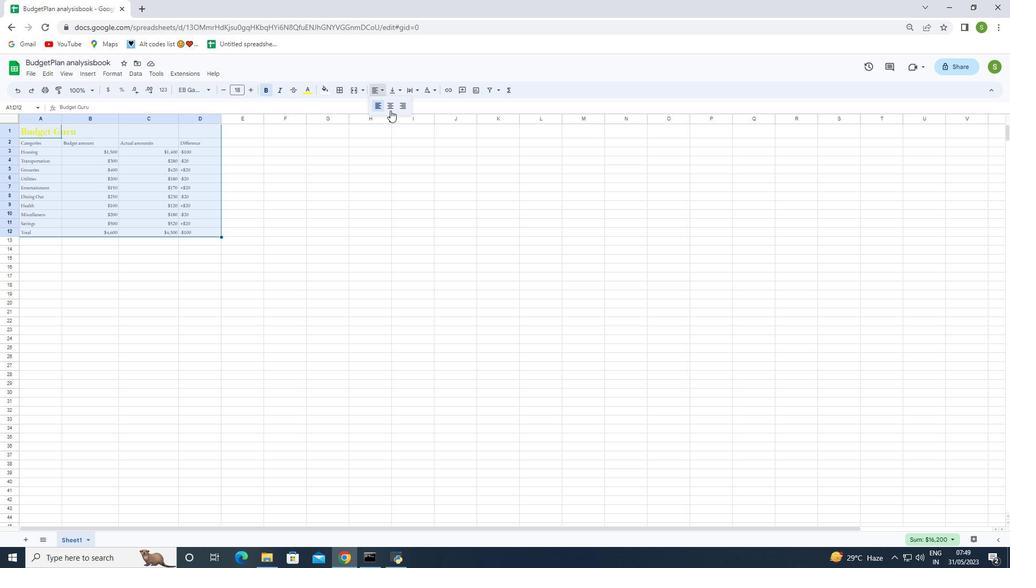 
Action: Mouse pressed left at (389, 109)
Screenshot: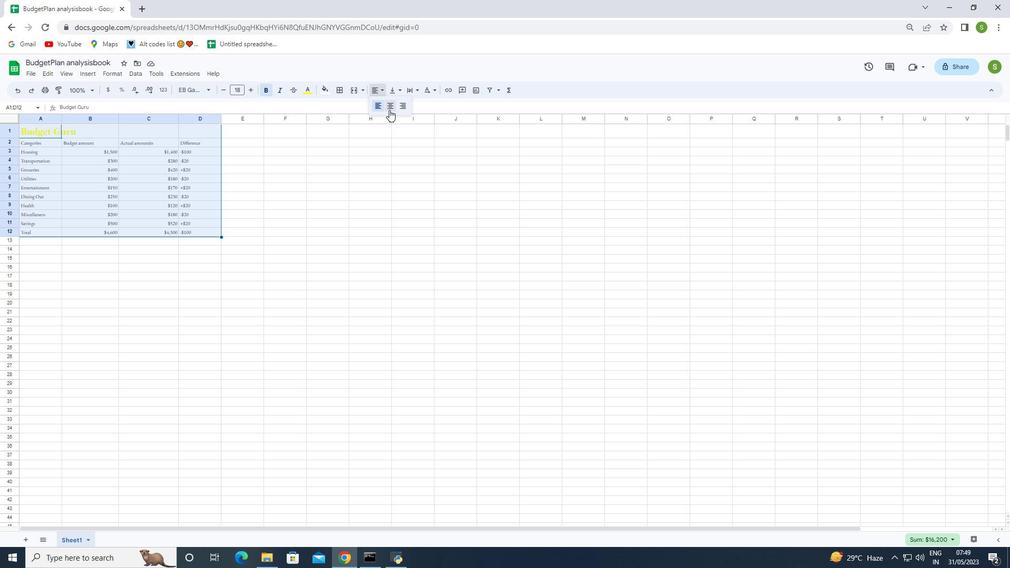 
Action: Mouse moved to (33, 71)
Screenshot: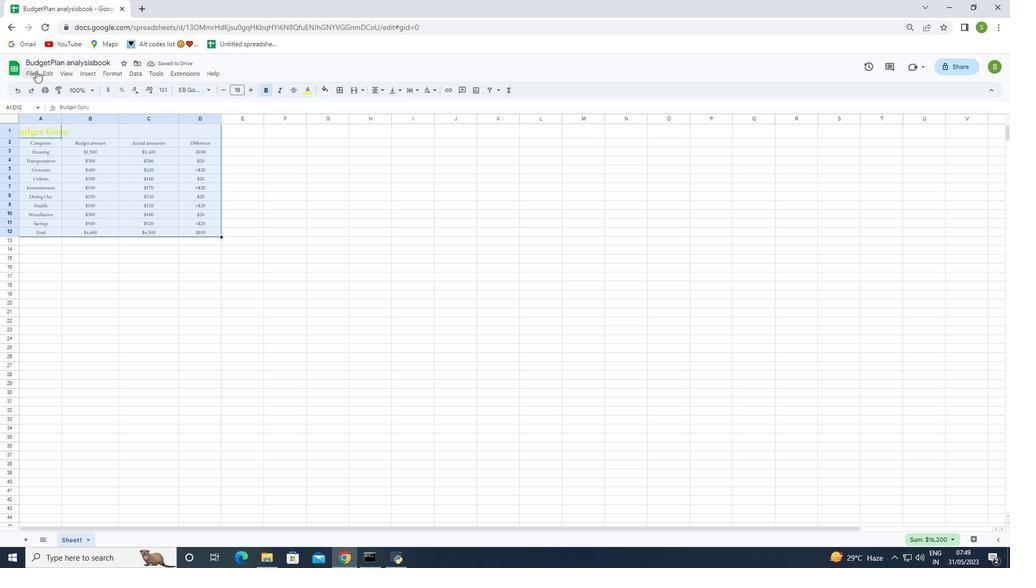 
Action: Mouse pressed left at (33, 71)
Screenshot: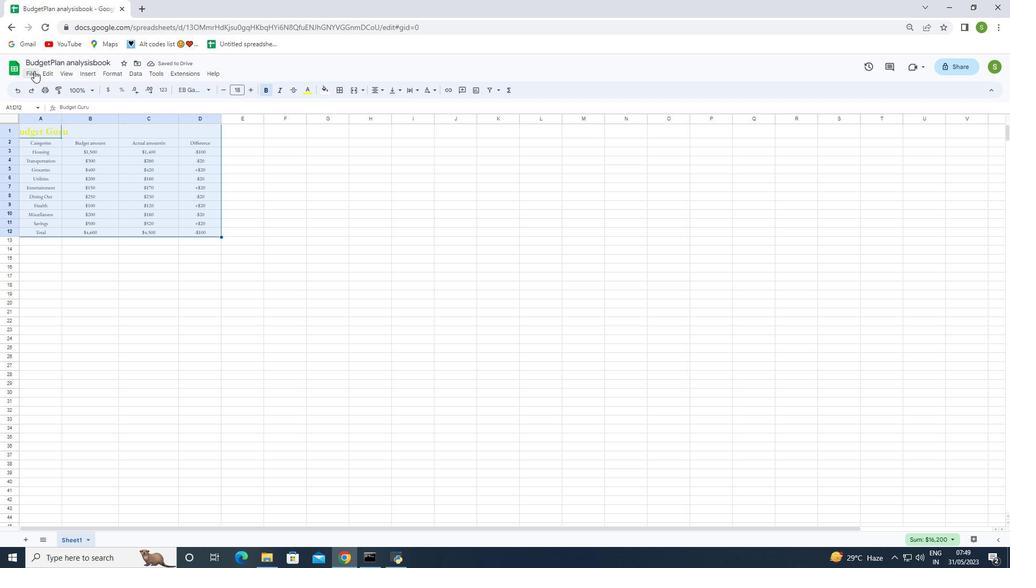 
Action: Mouse moved to (55, 196)
Screenshot: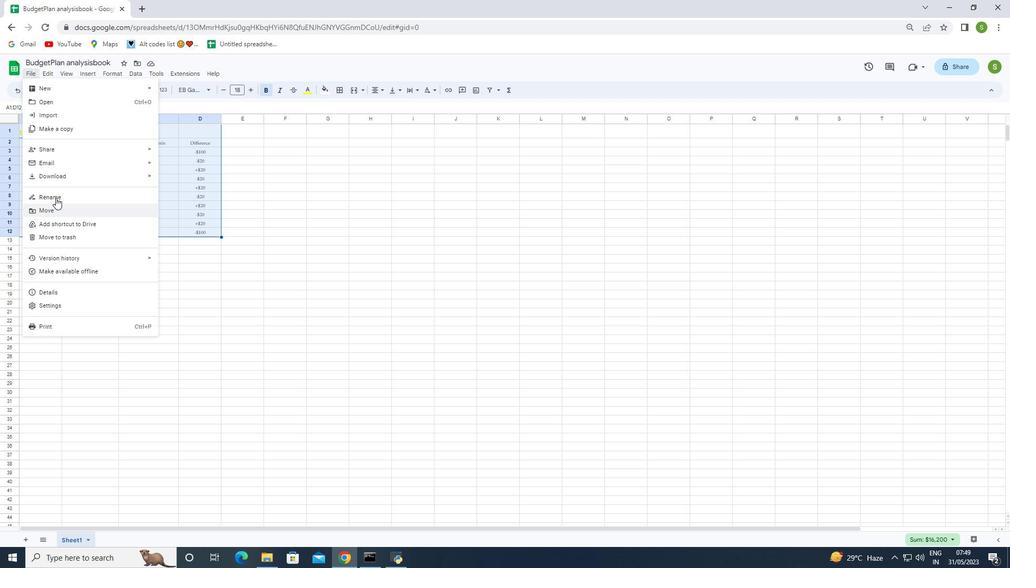 
Action: Mouse pressed left at (55, 196)
Screenshot: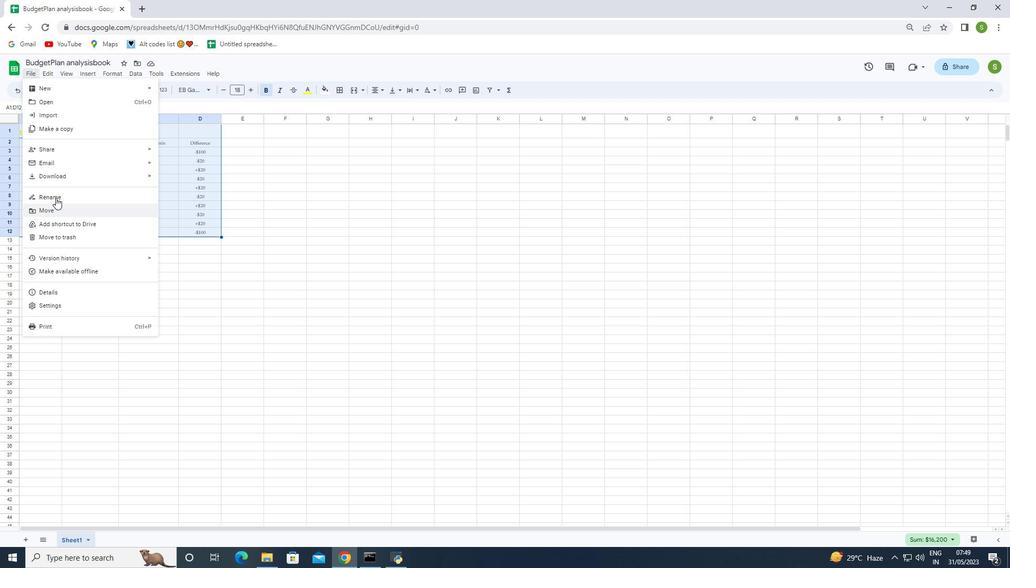 
Action: Key pressed <Key.backspace><Key.shift>Budget<Key.shift><Key.shift>Plan<Key.space>analysisbook<Key.enter>
Screenshot: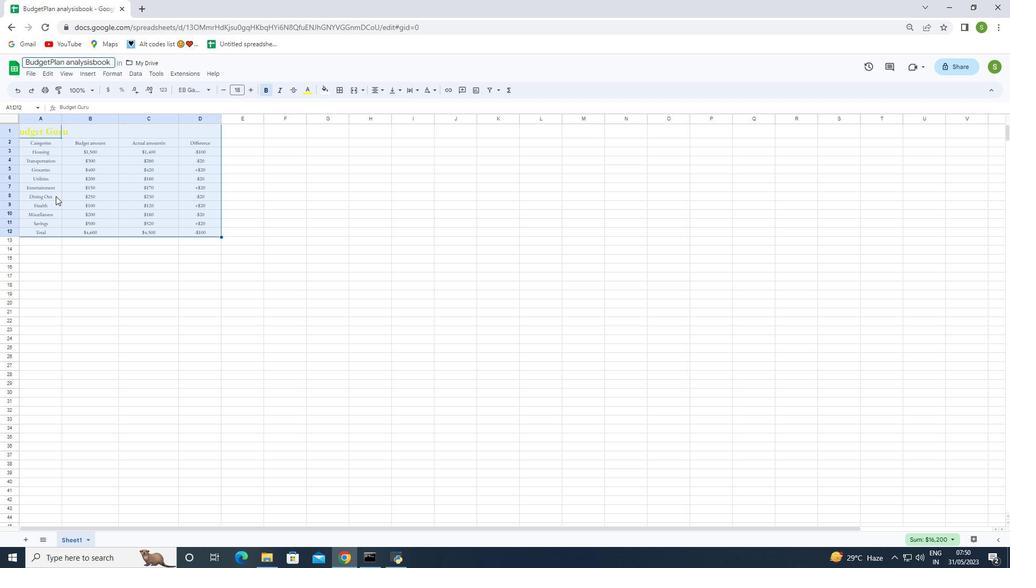 
Action: Mouse moved to (132, 316)
Screenshot: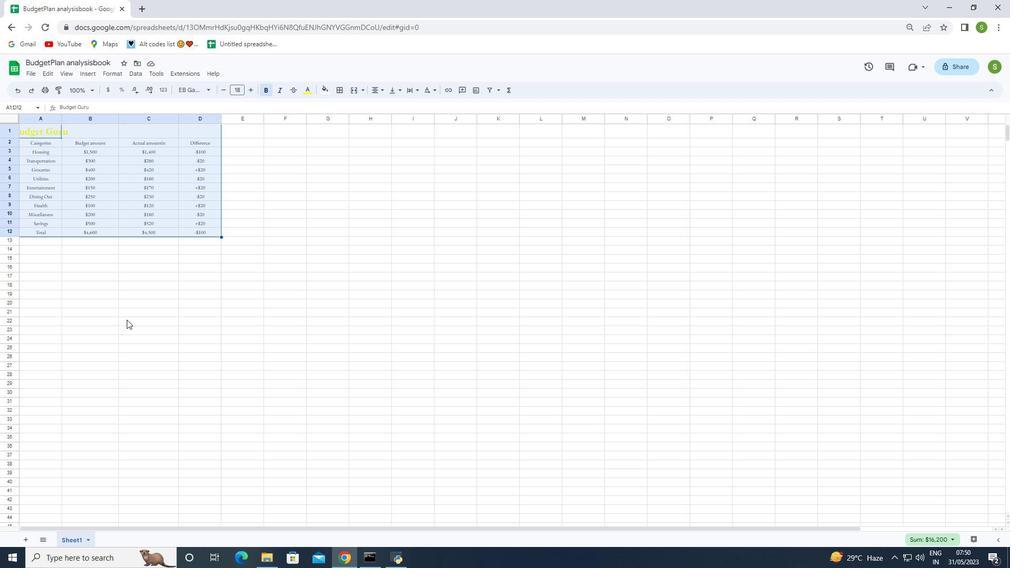 
Action: Mouse pressed left at (132, 316)
Screenshot: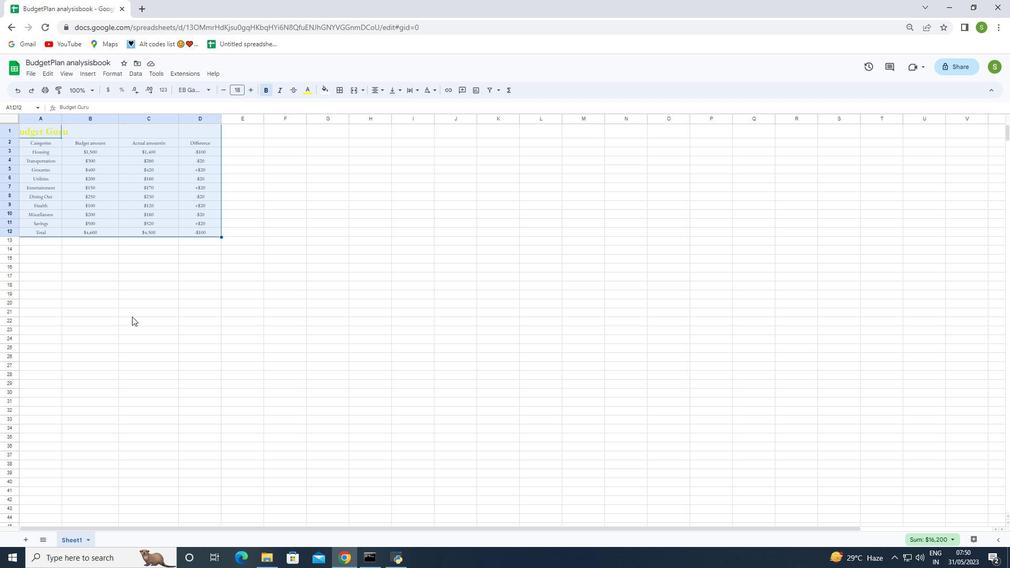 
Action: Mouse moved to (234, 257)
Screenshot: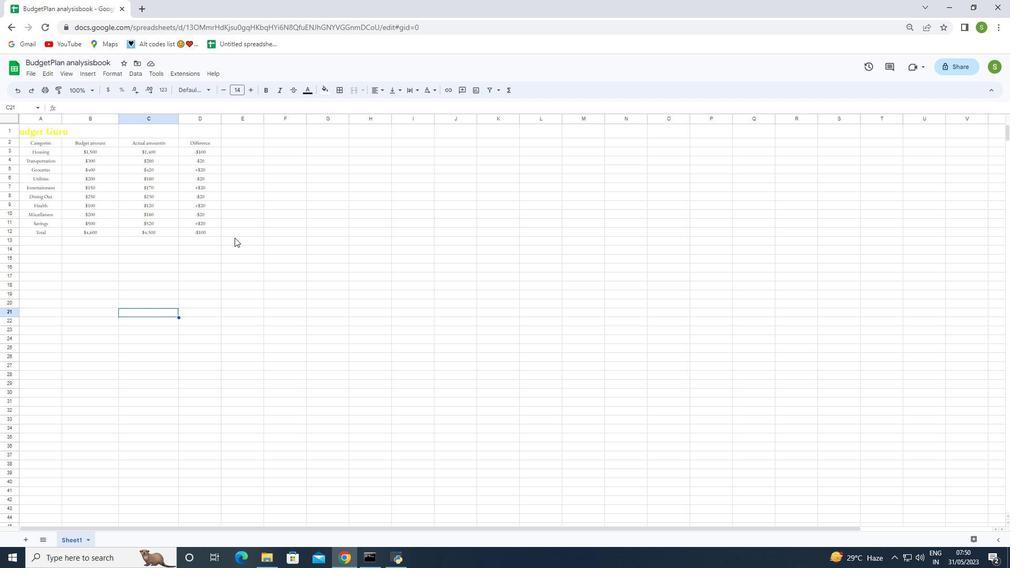 
